 Task: For heading Use Pacifico with pink colour & bold.  font size for heading22,  'Change the font style of data to'Pacifico and font size to 14,  Change the alignment of both headline & data to Align right In the sheet  DashboardExpenseClaimsbook
Action: Mouse moved to (54, 149)
Screenshot: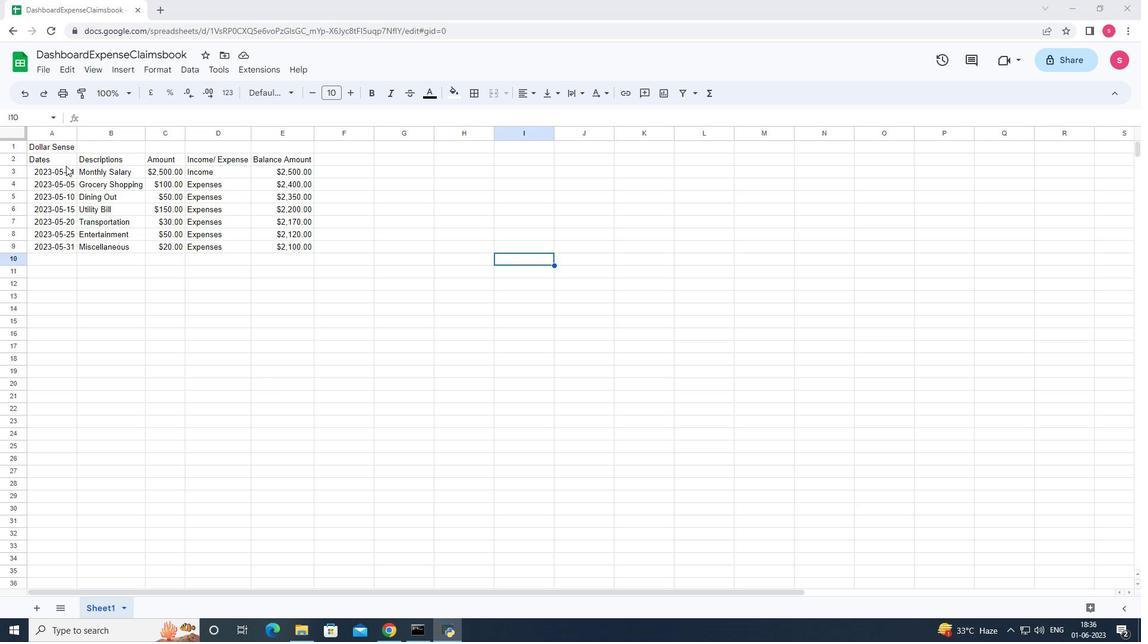 
Action: Mouse pressed left at (54, 149)
Screenshot: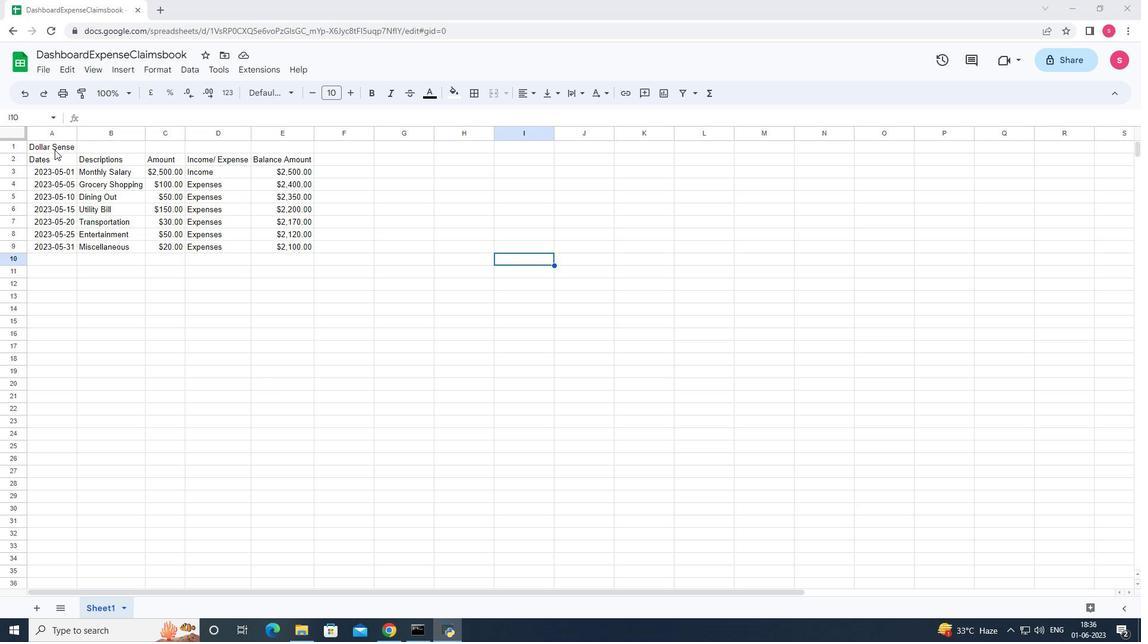
Action: Mouse moved to (284, 86)
Screenshot: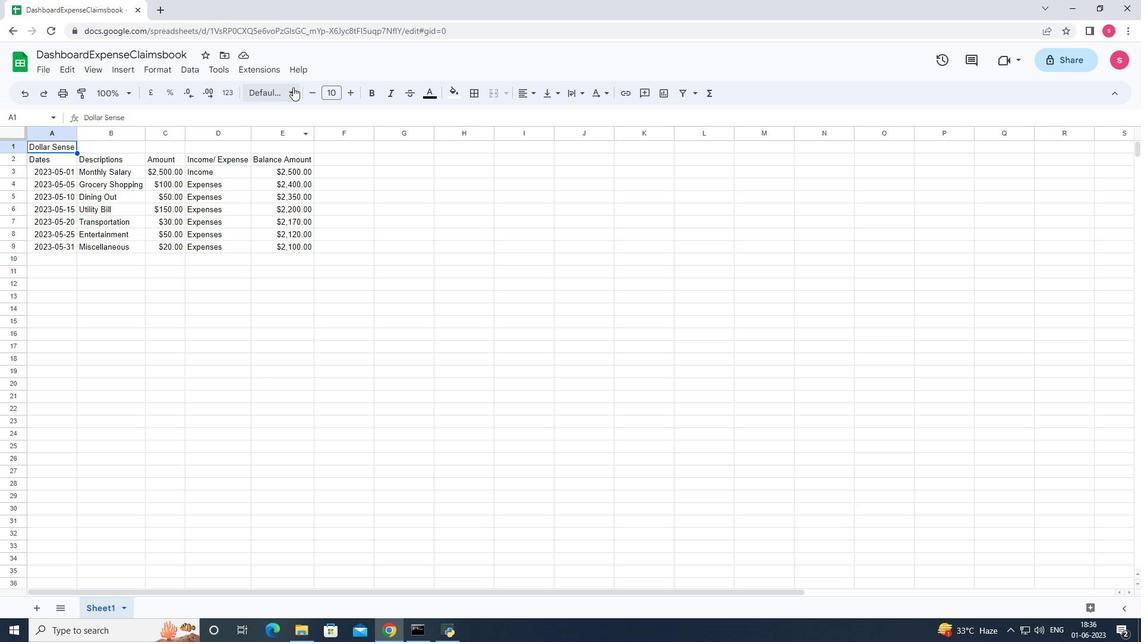 
Action: Mouse pressed left at (284, 86)
Screenshot: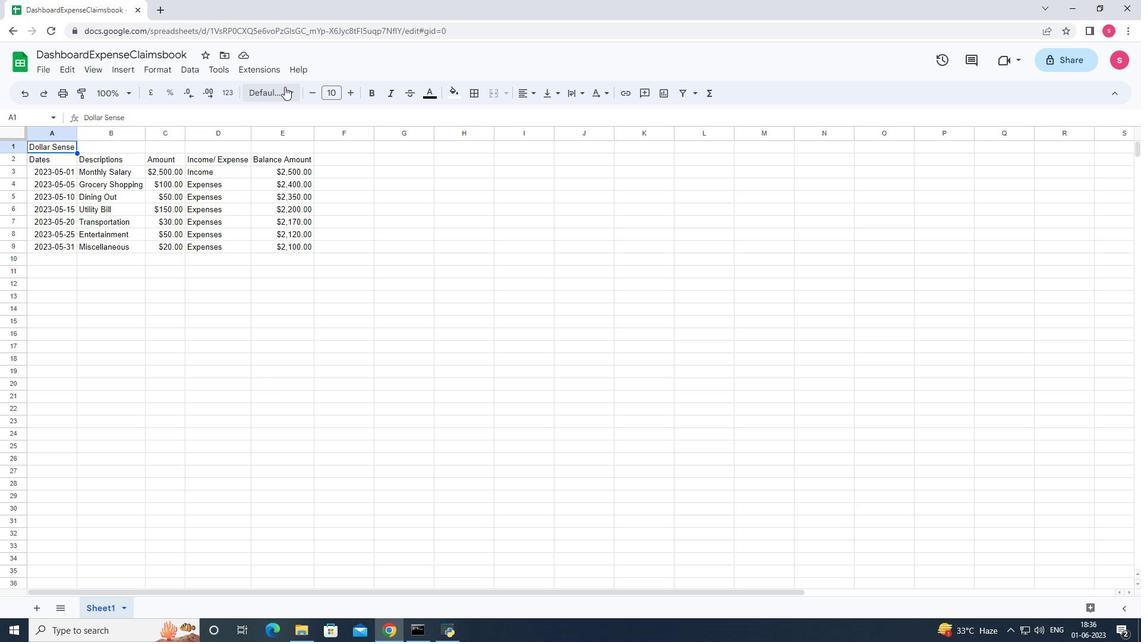 
Action: Mouse moved to (292, 360)
Screenshot: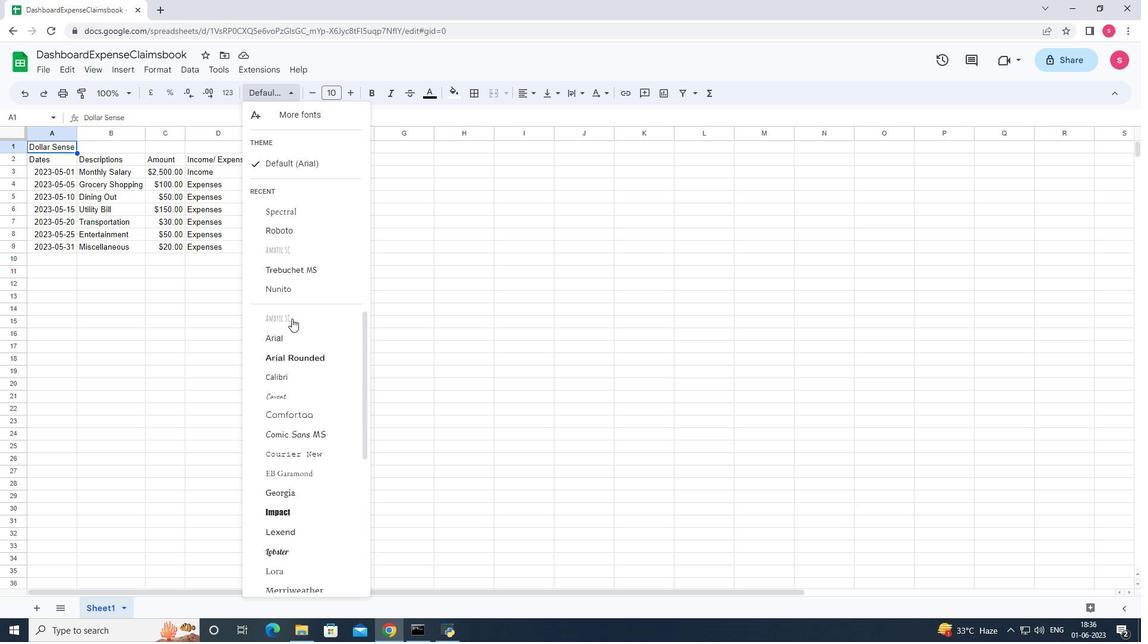 
Action: Mouse scrolled (292, 359) with delta (0, 0)
Screenshot: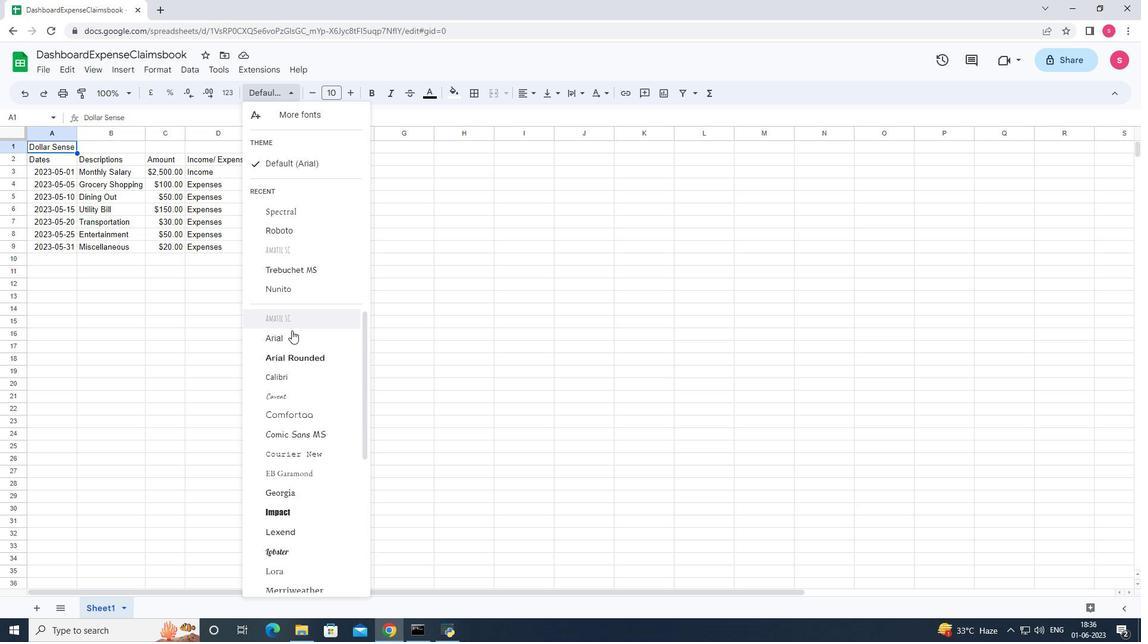 
Action: Mouse moved to (282, 370)
Screenshot: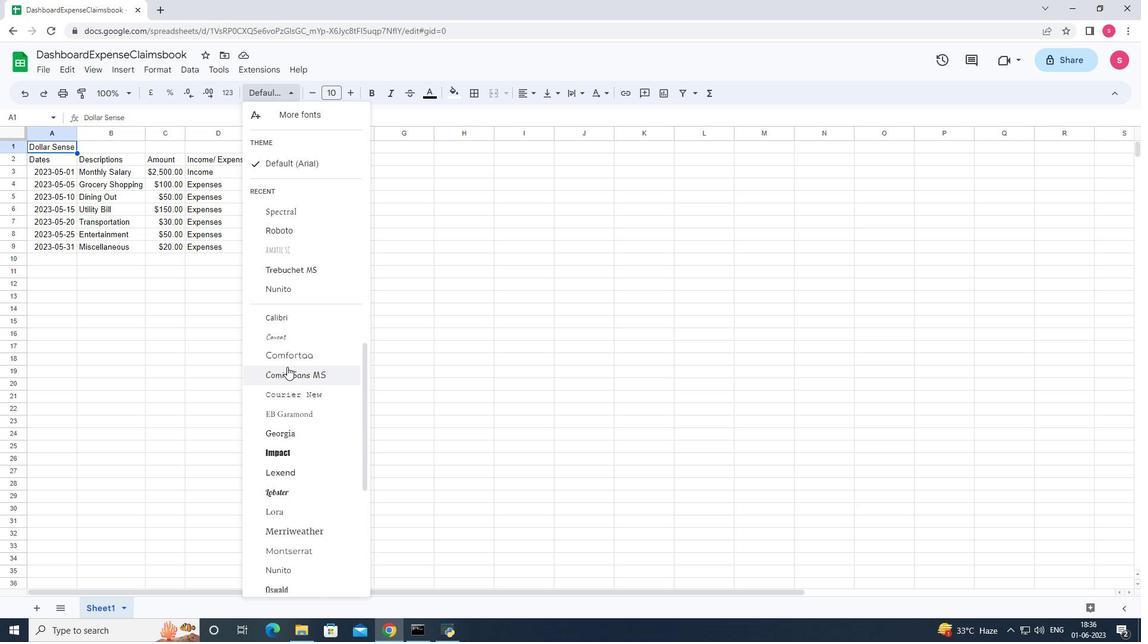 
Action: Mouse scrolled (282, 369) with delta (0, 0)
Screenshot: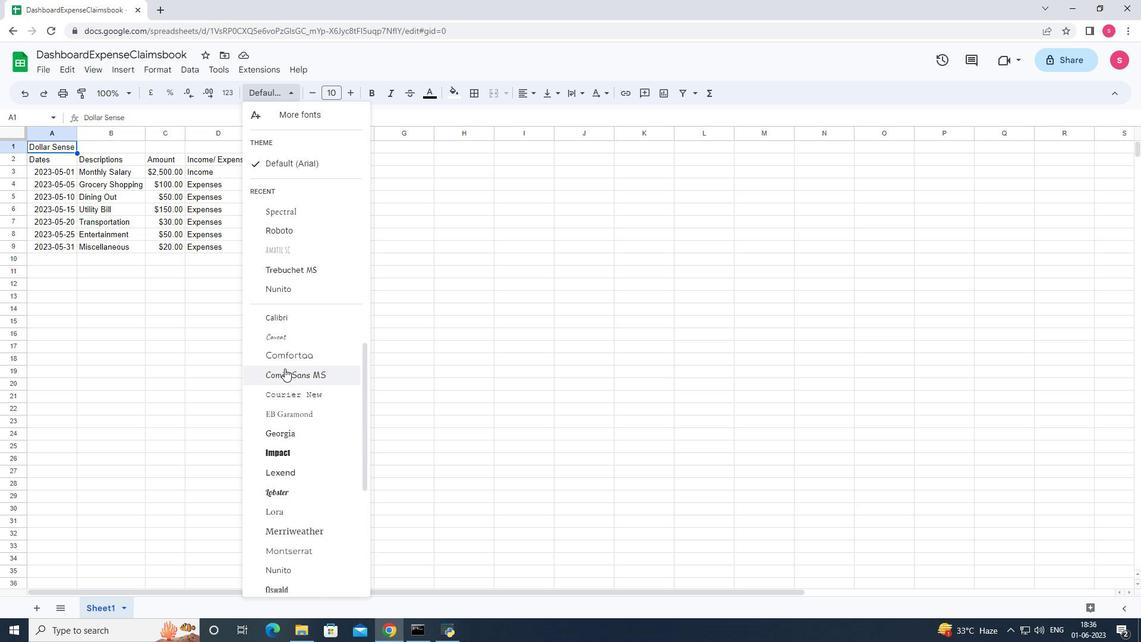 
Action: Mouse scrolled (282, 369) with delta (0, 0)
Screenshot: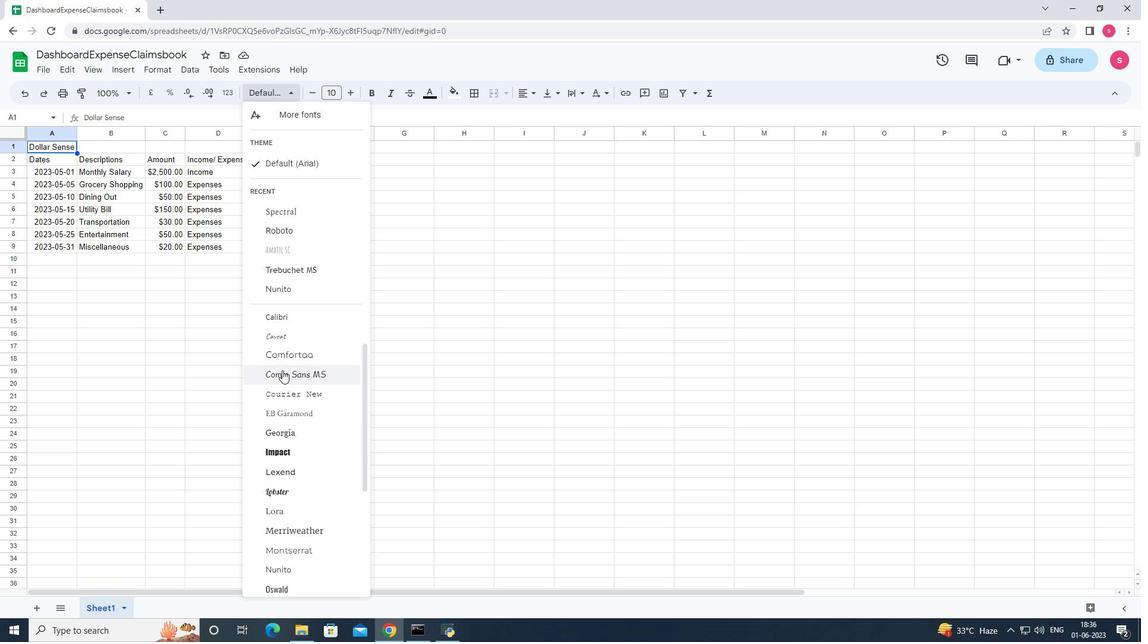 
Action: Mouse moved to (306, 400)
Screenshot: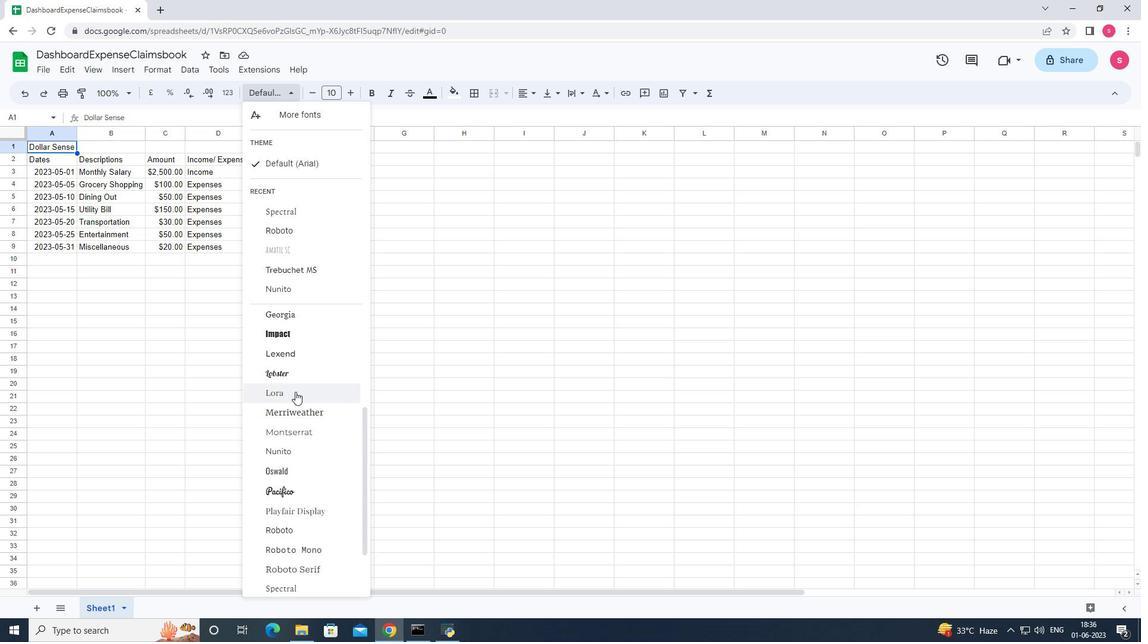 
Action: Mouse scrolled (306, 399) with delta (0, 0)
Screenshot: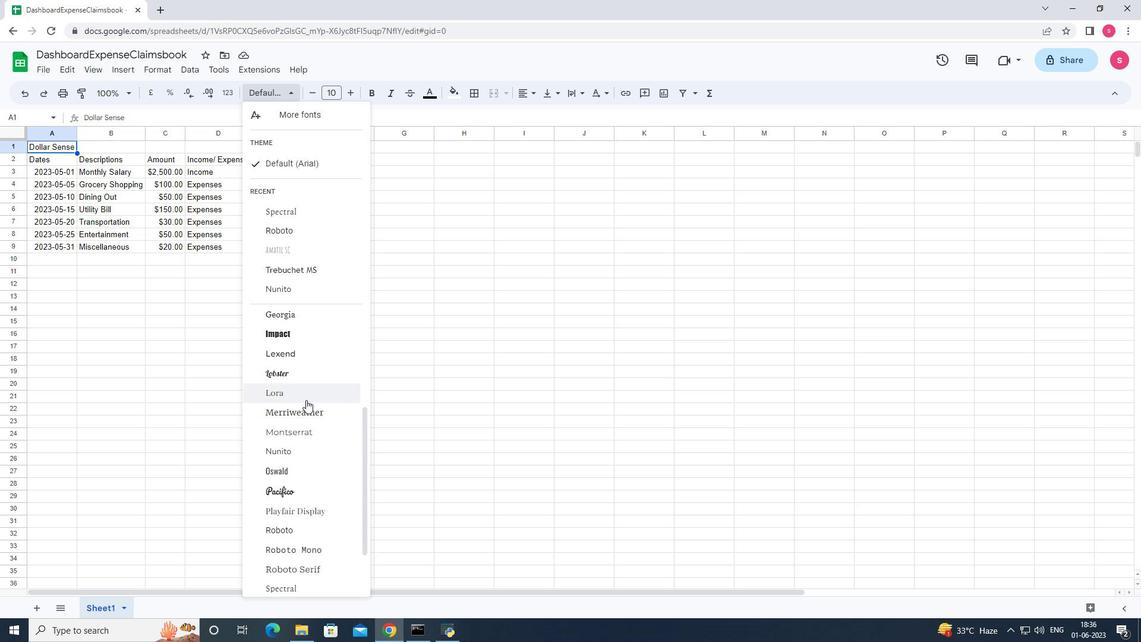 
Action: Mouse moved to (296, 426)
Screenshot: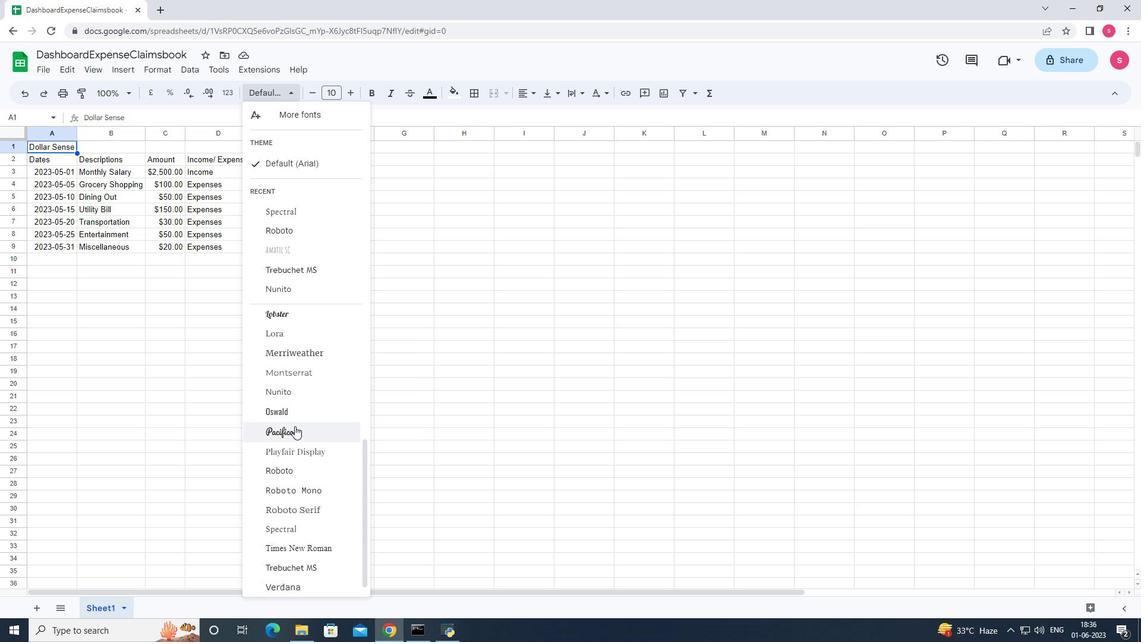 
Action: Mouse pressed left at (296, 426)
Screenshot: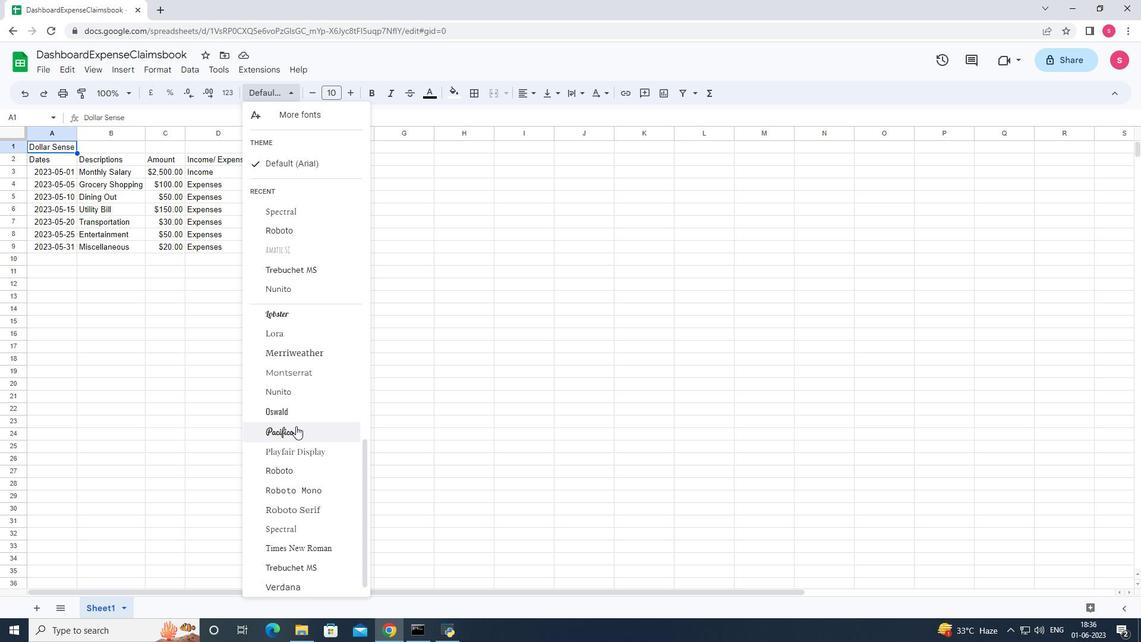 
Action: Mouse moved to (430, 98)
Screenshot: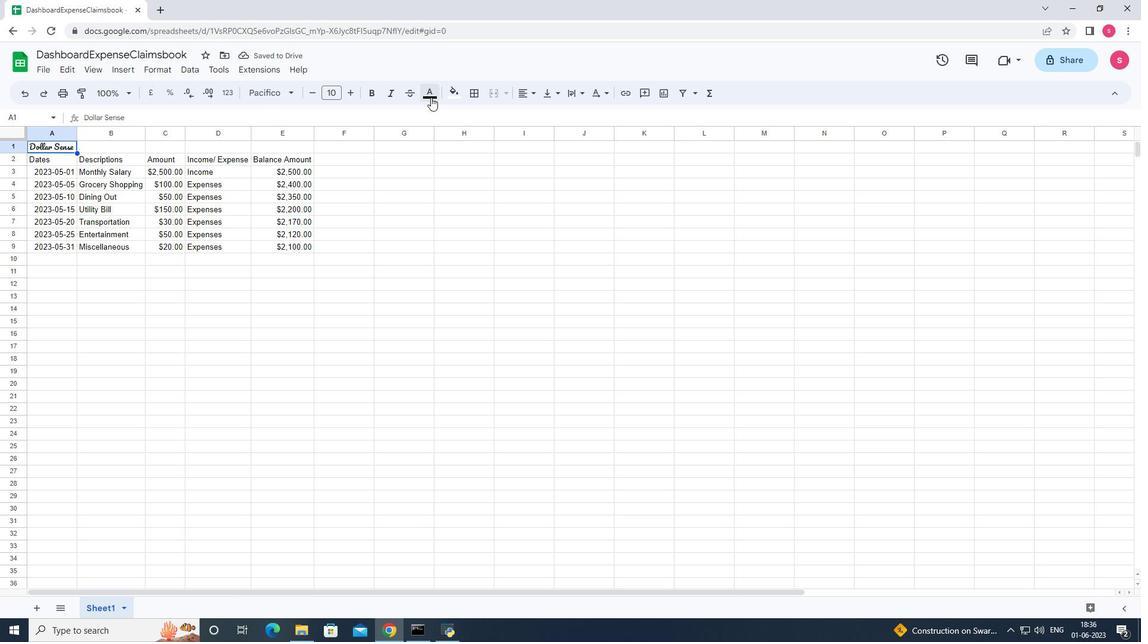 
Action: Mouse pressed left at (430, 98)
Screenshot: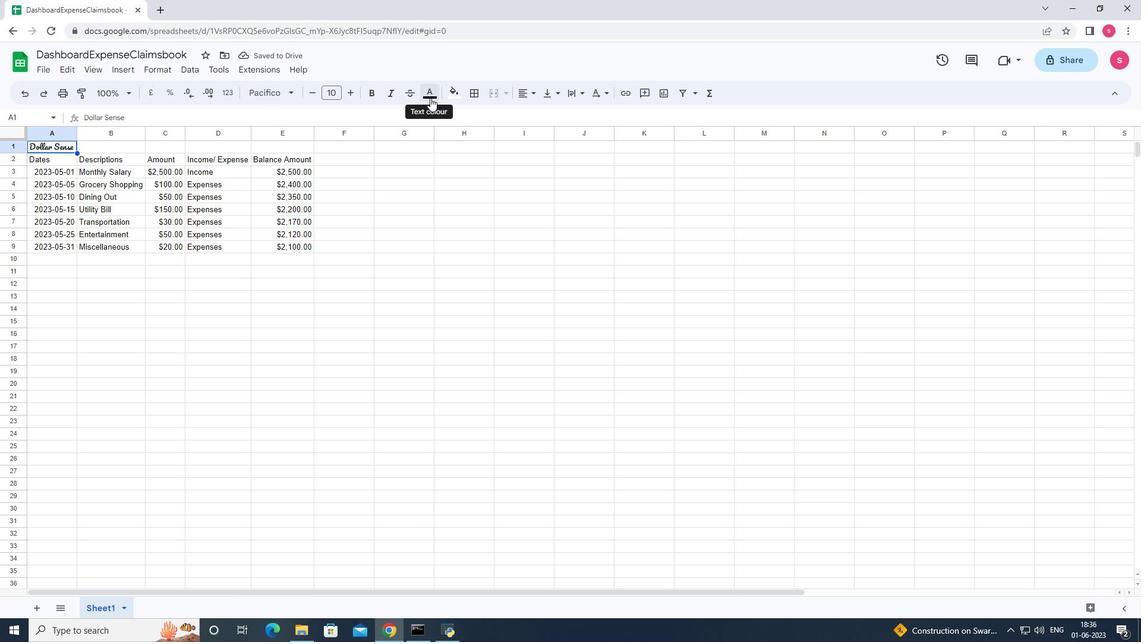 
Action: Mouse moved to (551, 150)
Screenshot: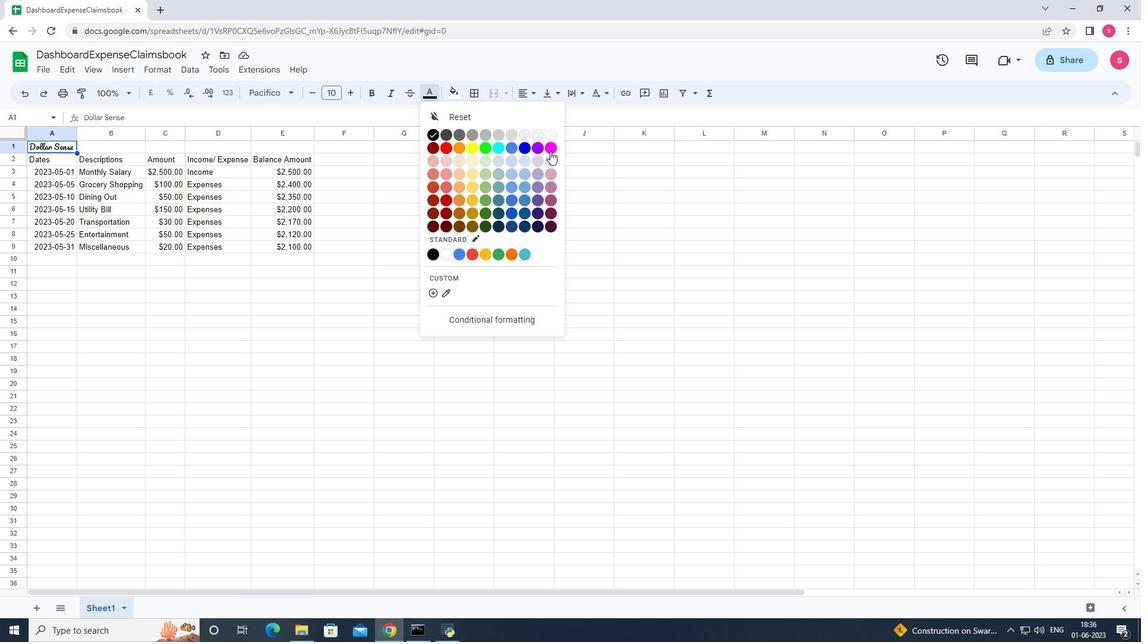 
Action: Mouse pressed left at (551, 150)
Screenshot: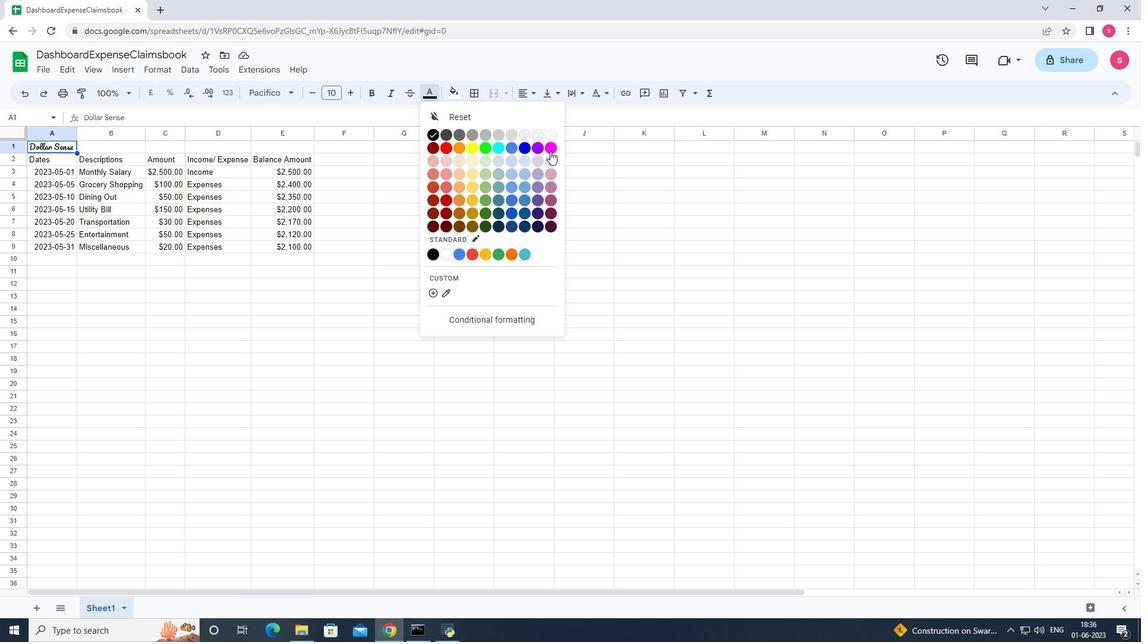 
Action: Mouse moved to (151, 69)
Screenshot: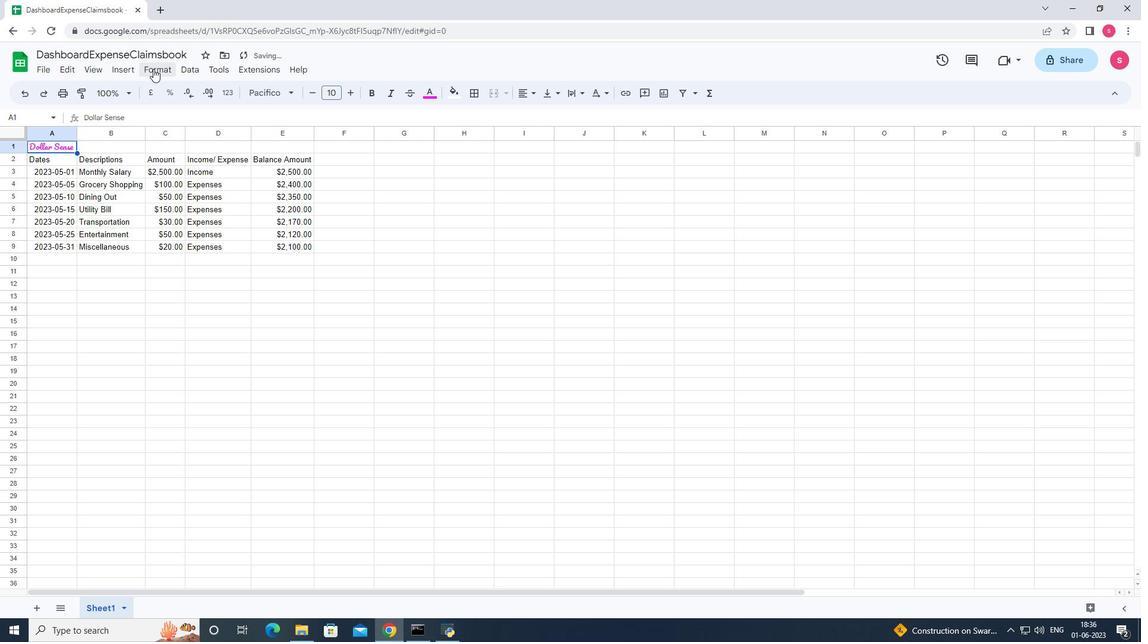 
Action: Mouse pressed left at (151, 69)
Screenshot: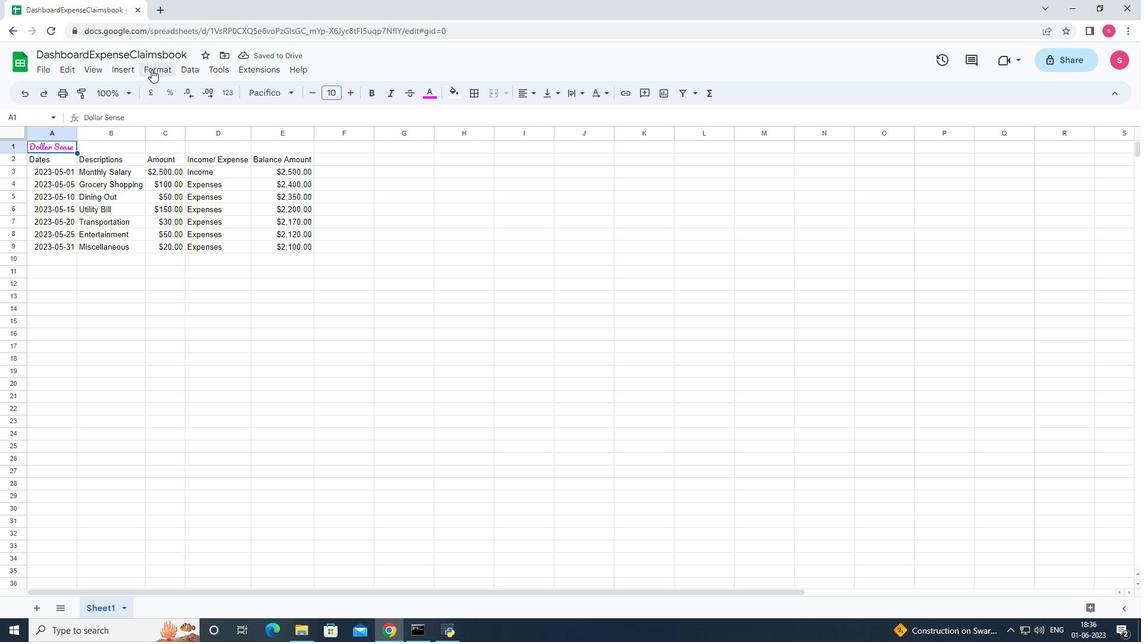 
Action: Mouse moved to (183, 133)
Screenshot: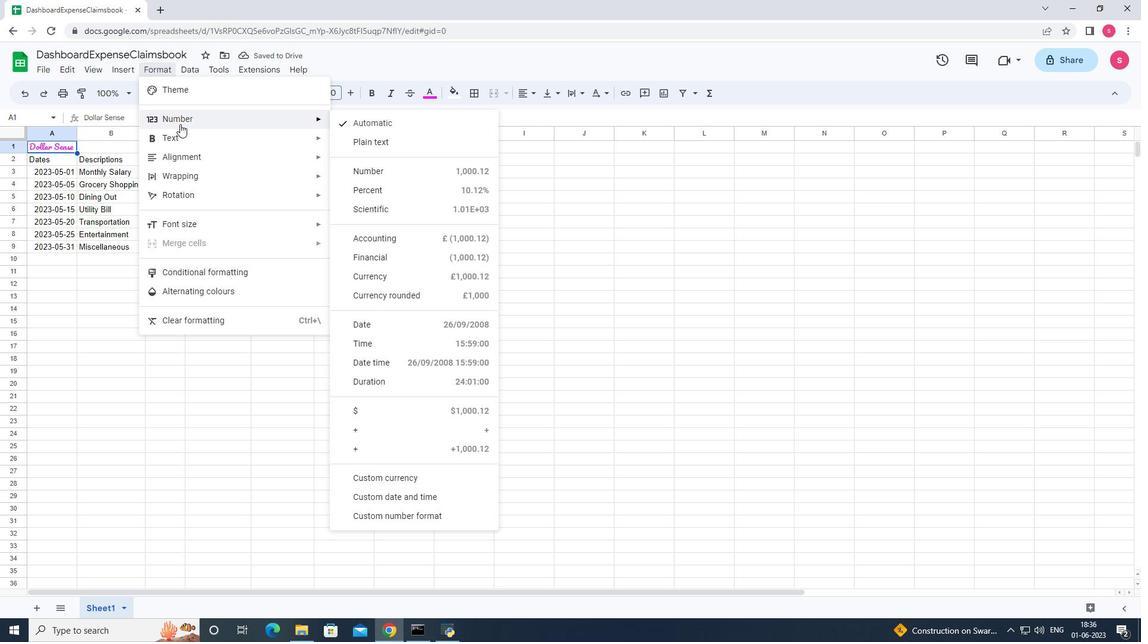 
Action: Mouse pressed left at (183, 133)
Screenshot: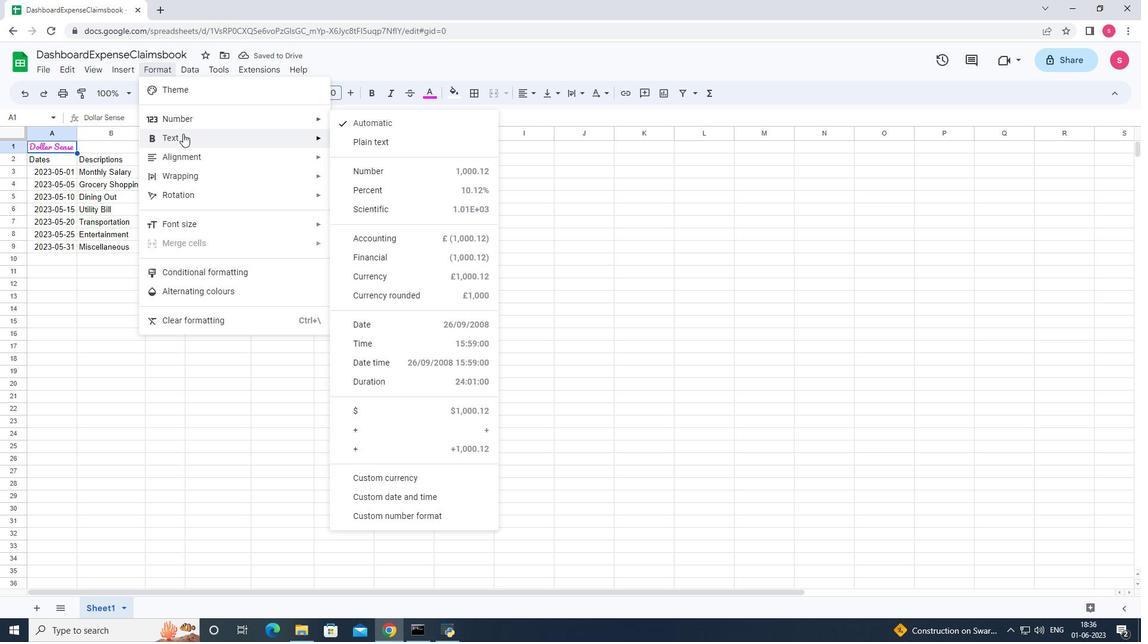 
Action: Mouse moved to (383, 148)
Screenshot: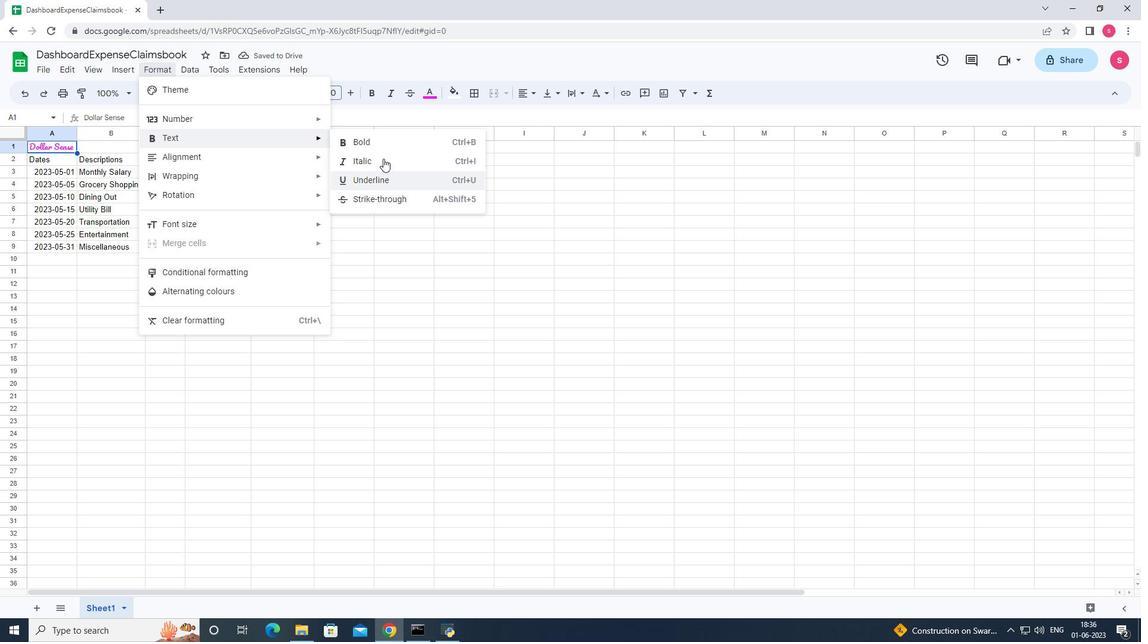 
Action: Mouse pressed left at (383, 148)
Screenshot: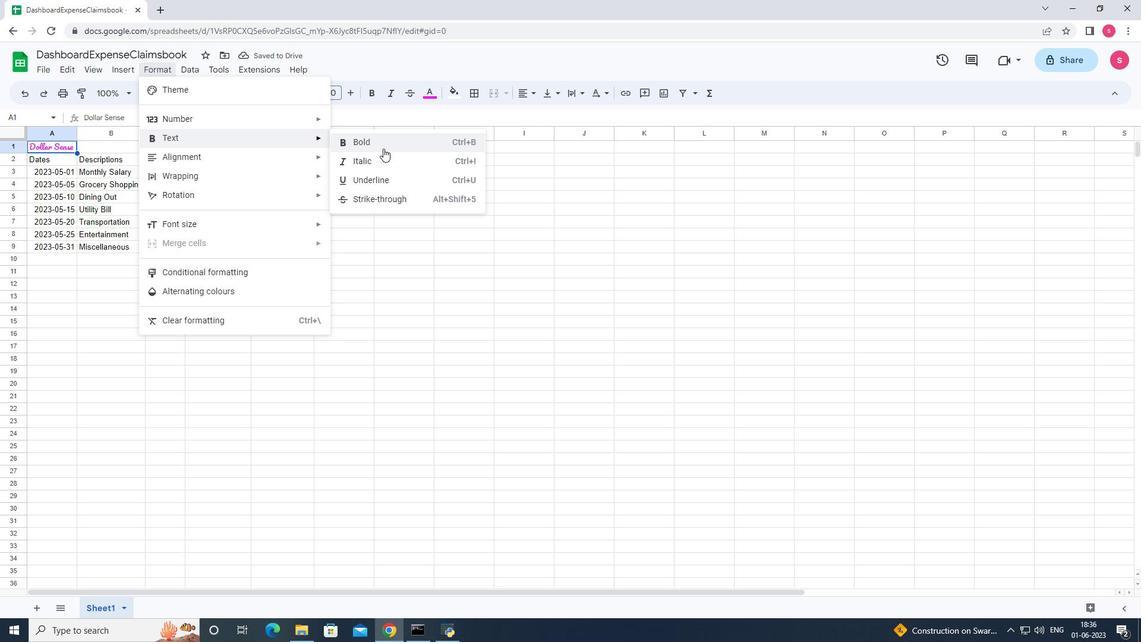 
Action: Mouse moved to (348, 95)
Screenshot: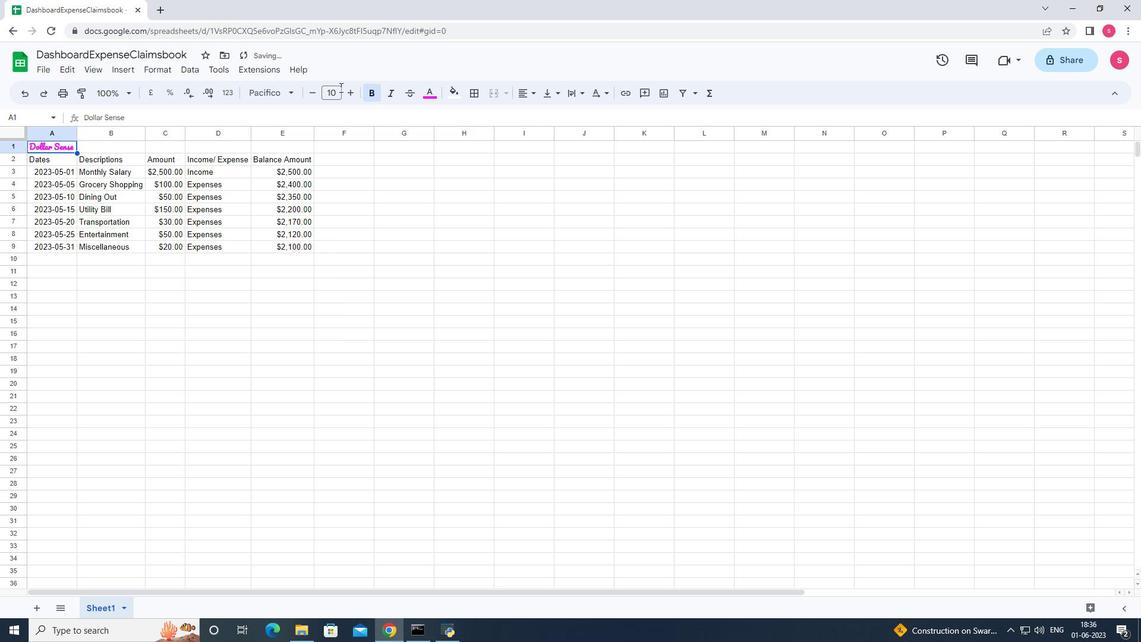 
Action: Mouse pressed left at (348, 95)
Screenshot: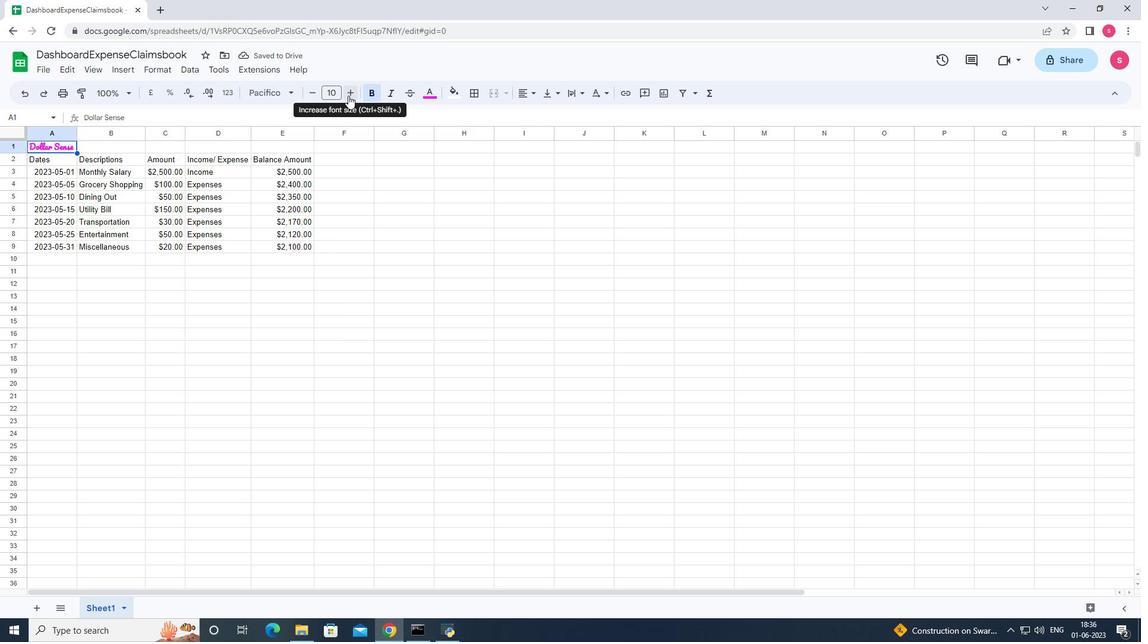
Action: Mouse pressed left at (348, 95)
Screenshot: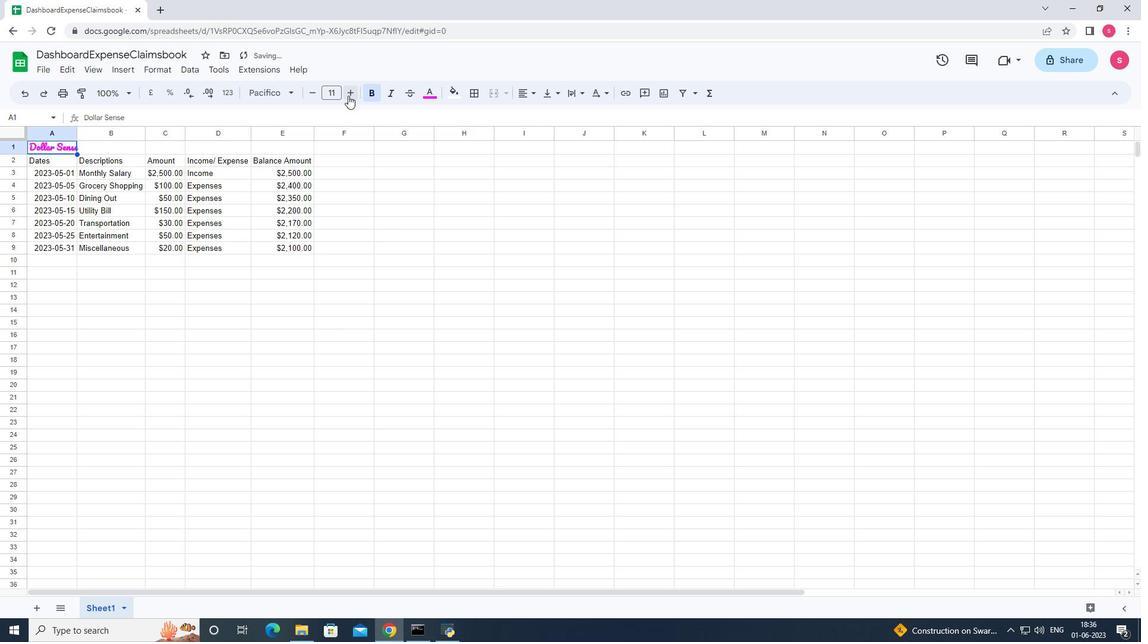 
Action: Mouse pressed left at (348, 95)
Screenshot: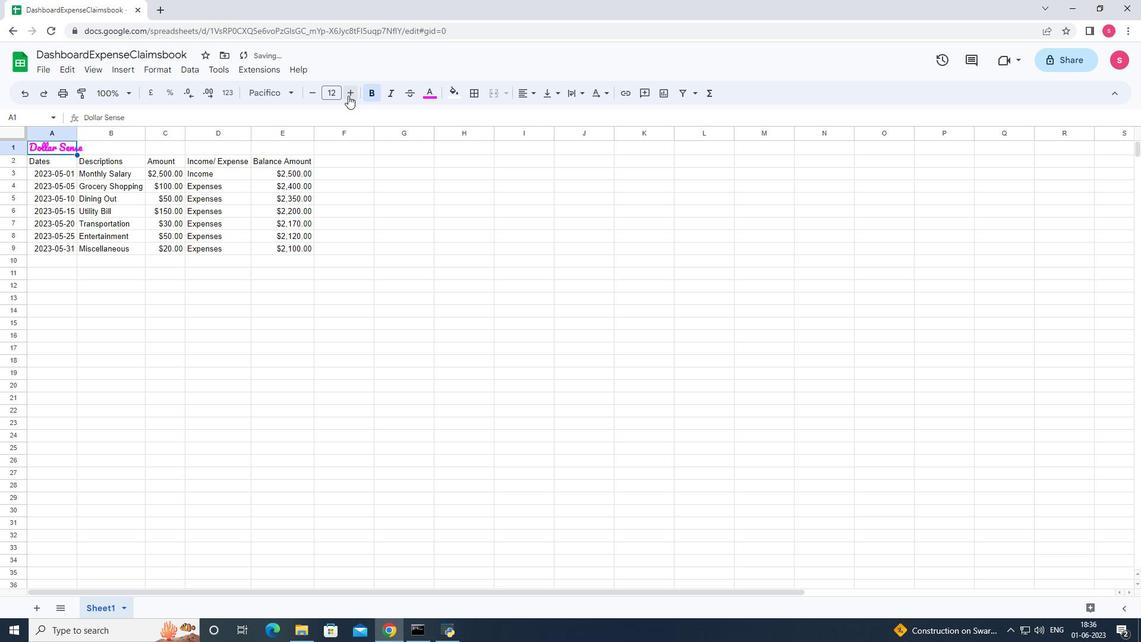 
Action: Mouse pressed left at (348, 95)
Screenshot: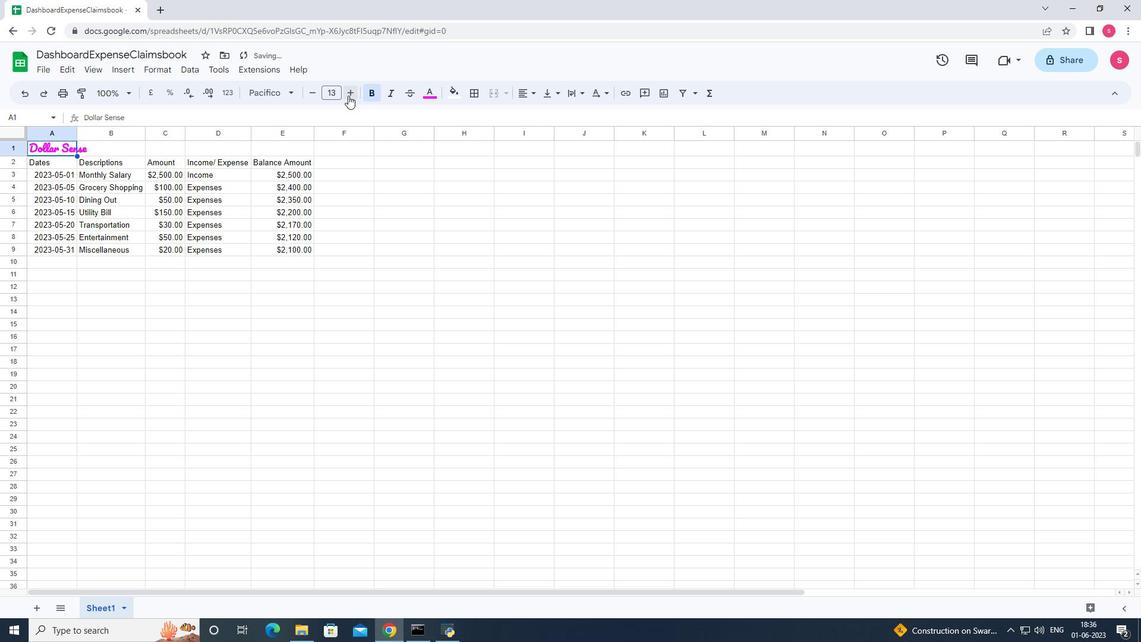 
Action: Mouse pressed left at (348, 95)
Screenshot: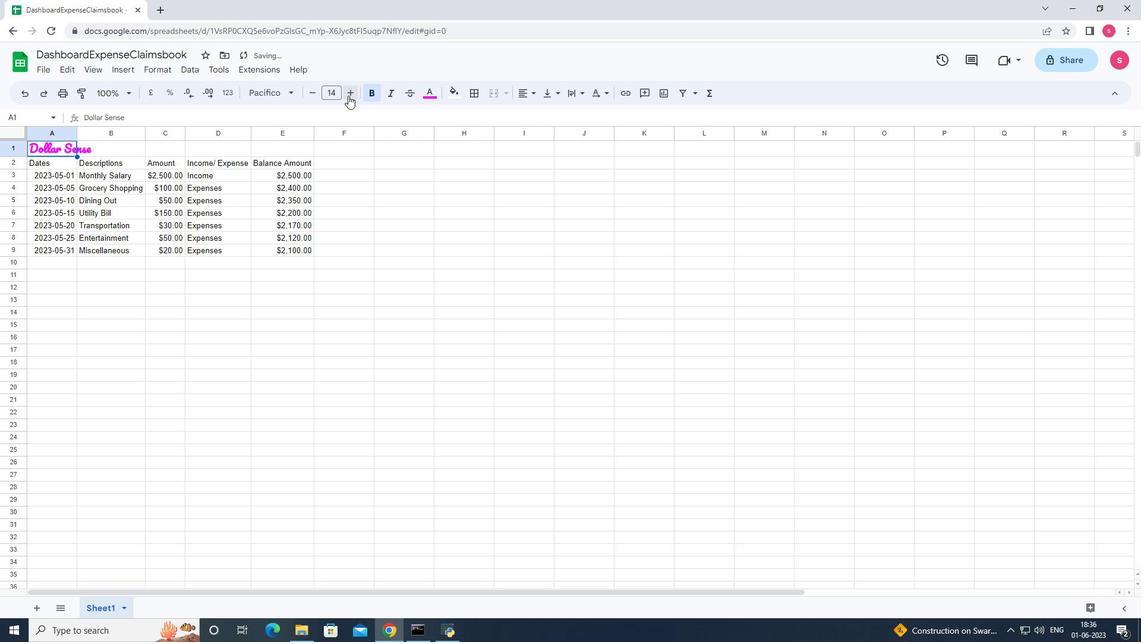 
Action: Mouse pressed left at (348, 95)
Screenshot: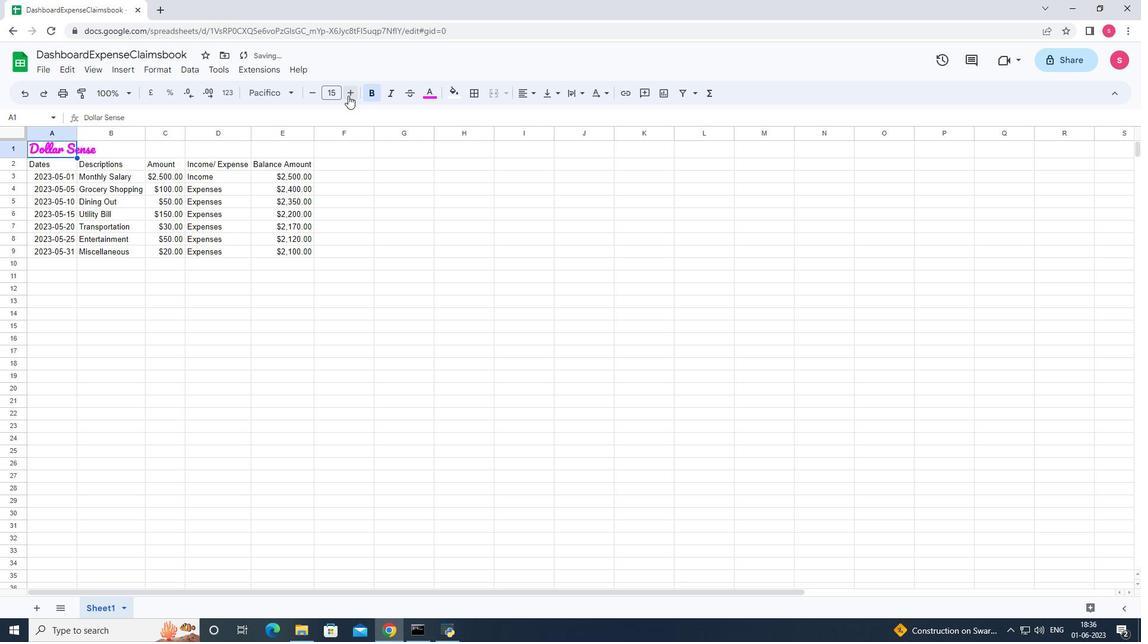 
Action: Mouse pressed left at (348, 95)
Screenshot: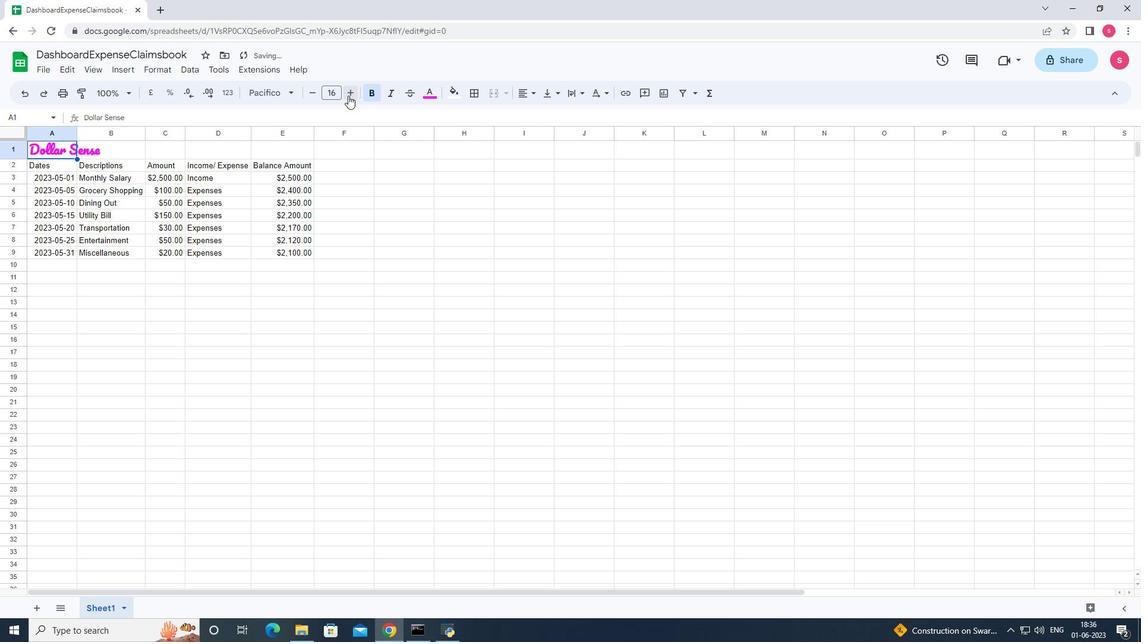 
Action: Mouse pressed left at (348, 95)
Screenshot: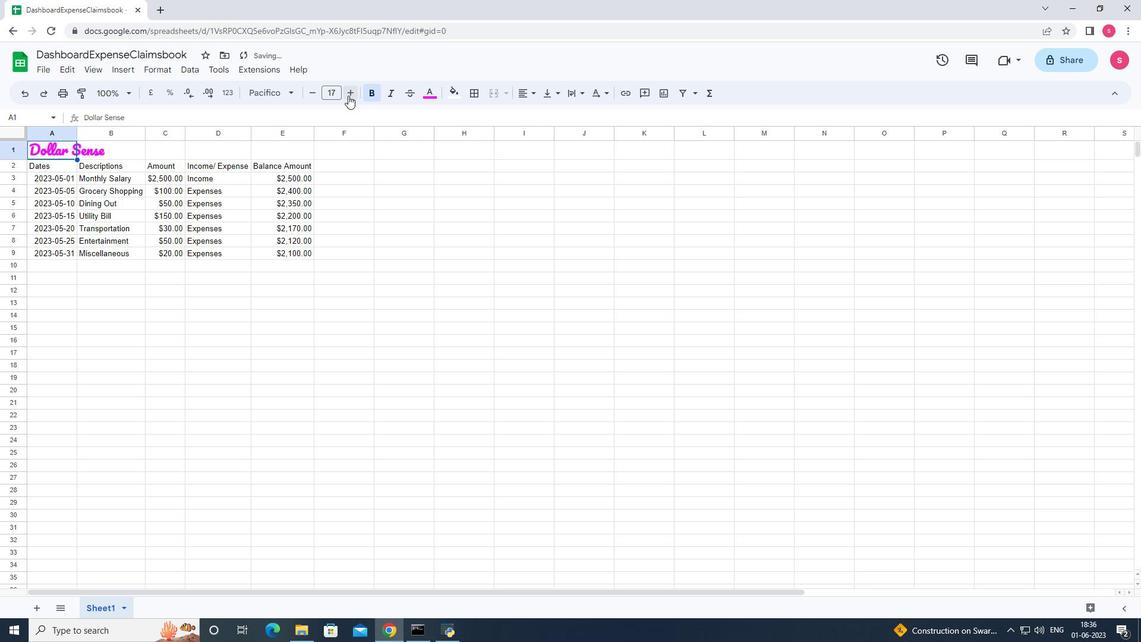 
Action: Mouse pressed left at (348, 95)
Screenshot: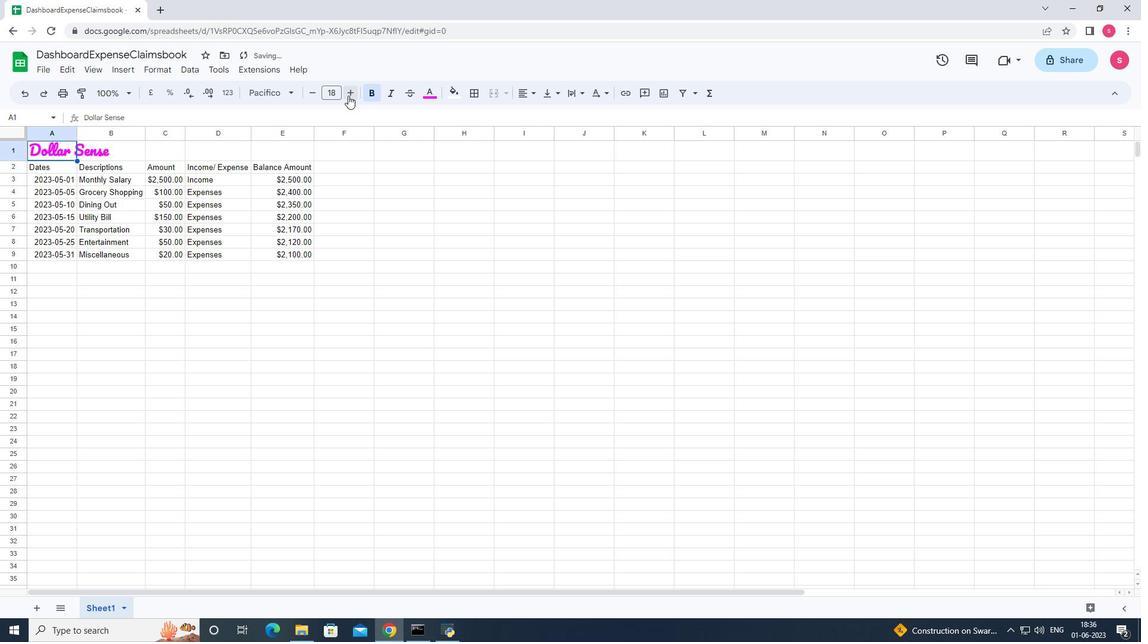 
Action: Mouse pressed left at (348, 95)
Screenshot: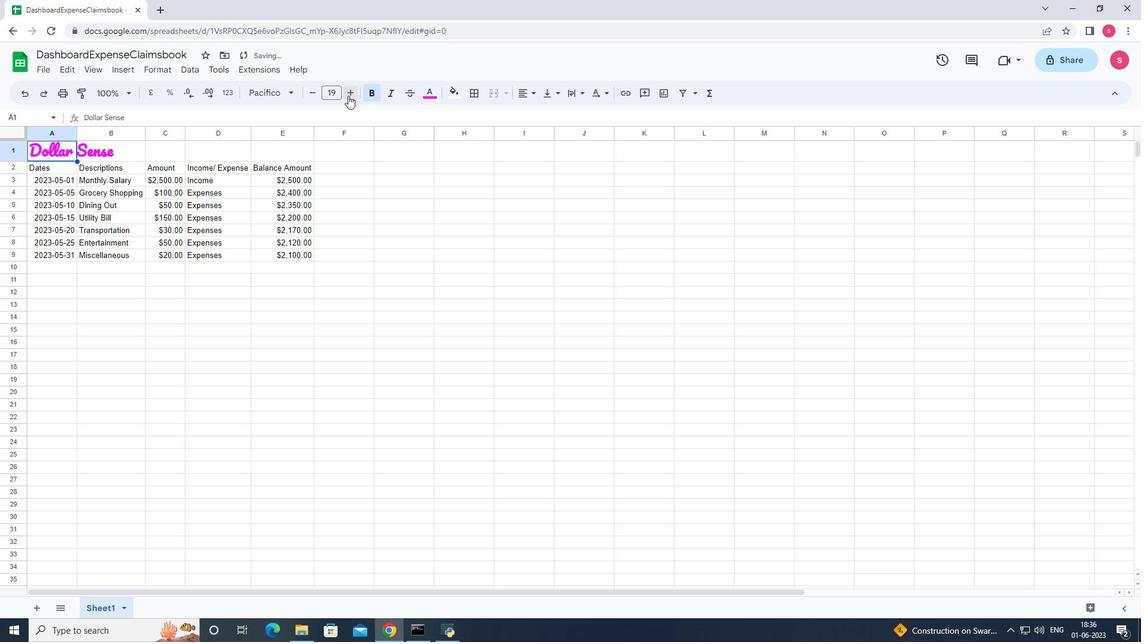 
Action: Mouse pressed left at (348, 95)
Screenshot: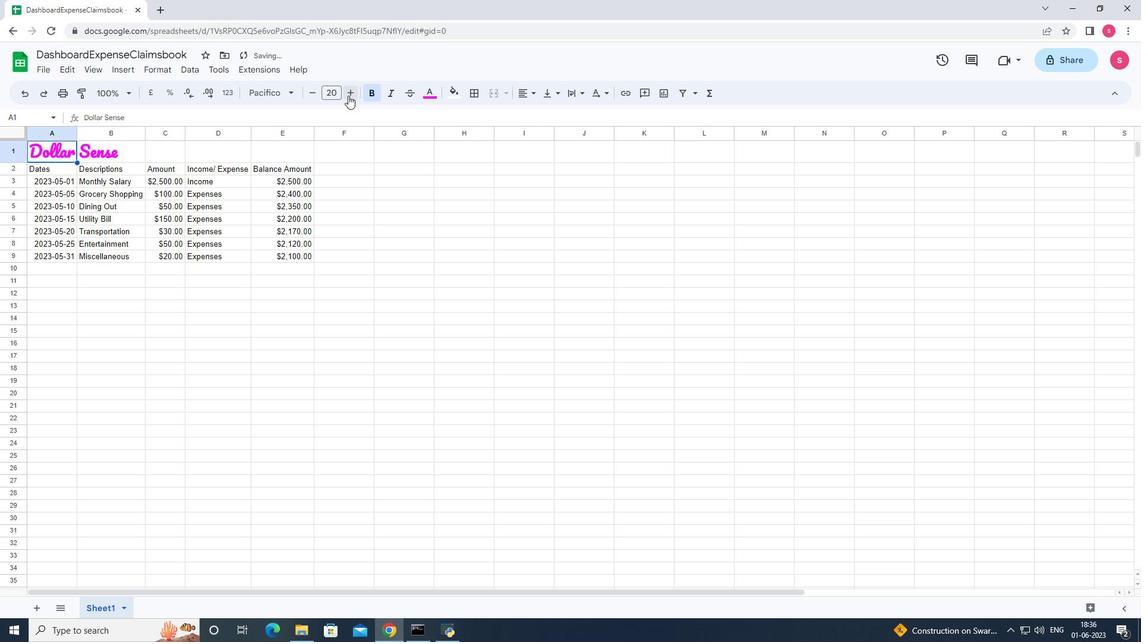 
Action: Mouse pressed left at (348, 95)
Screenshot: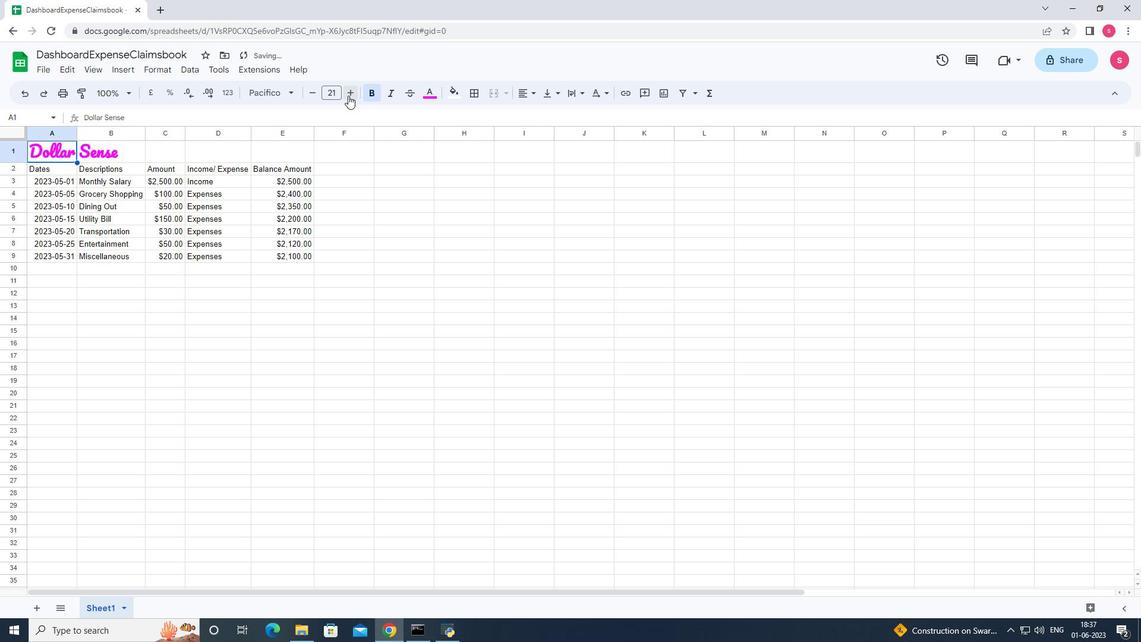 
Action: Mouse moved to (431, 266)
Screenshot: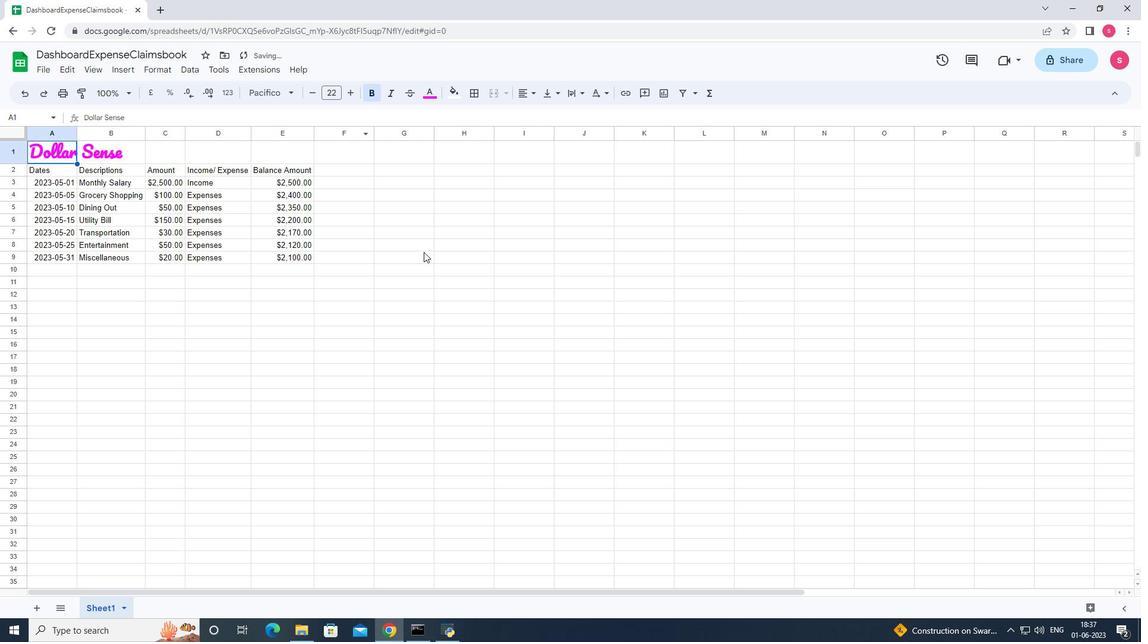
Action: Mouse pressed left at (431, 266)
Screenshot: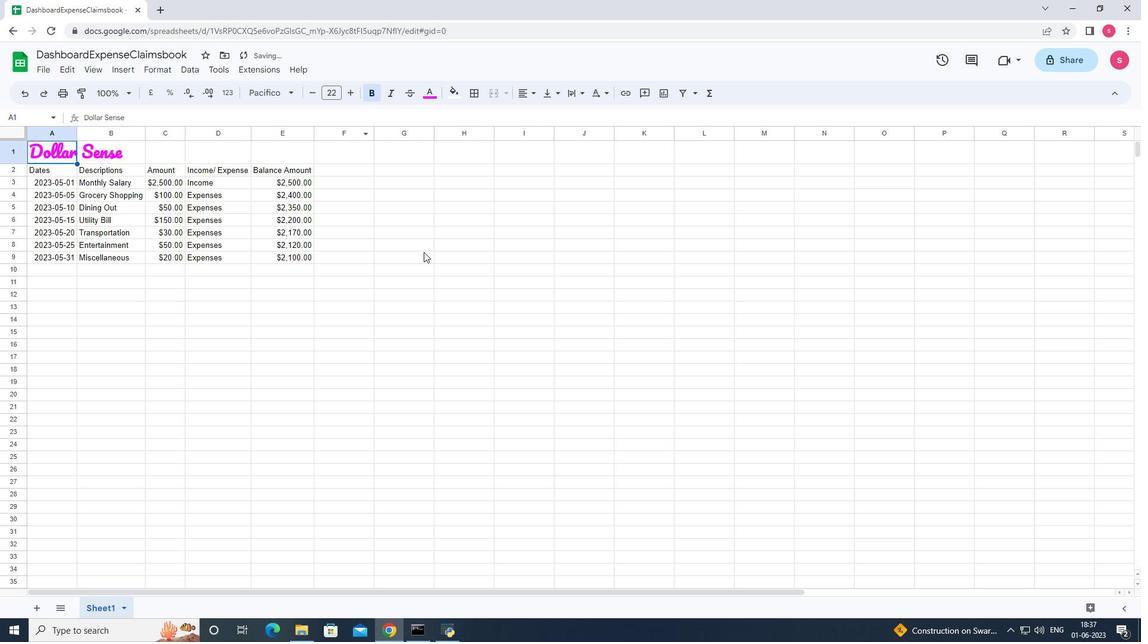 
Action: Mouse moved to (46, 167)
Screenshot: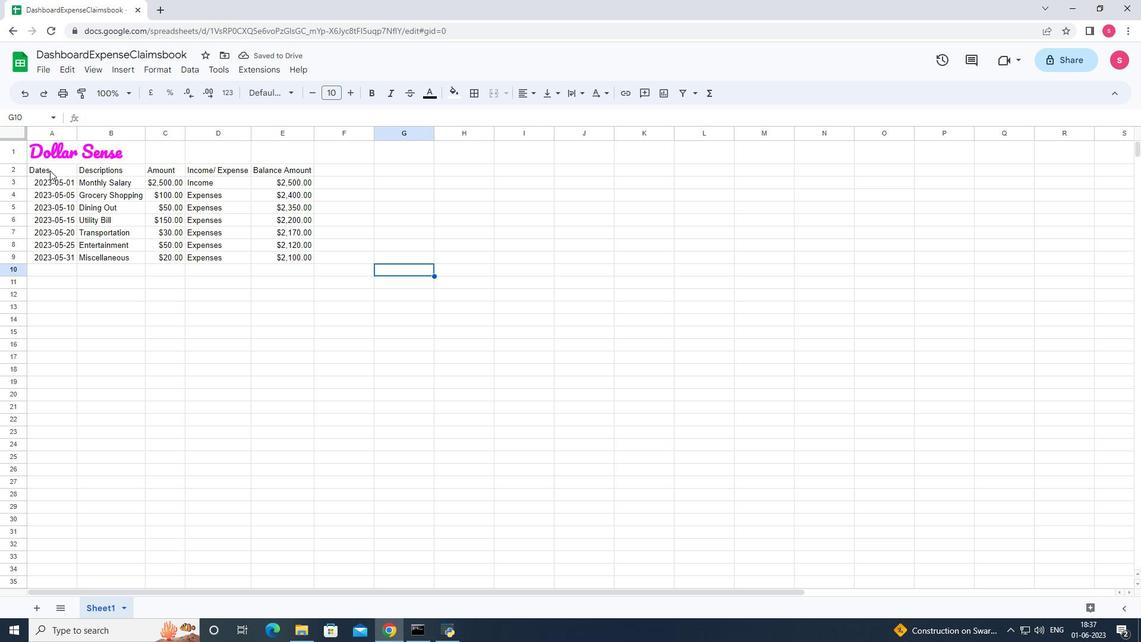 
Action: Mouse pressed left at (46, 167)
Screenshot: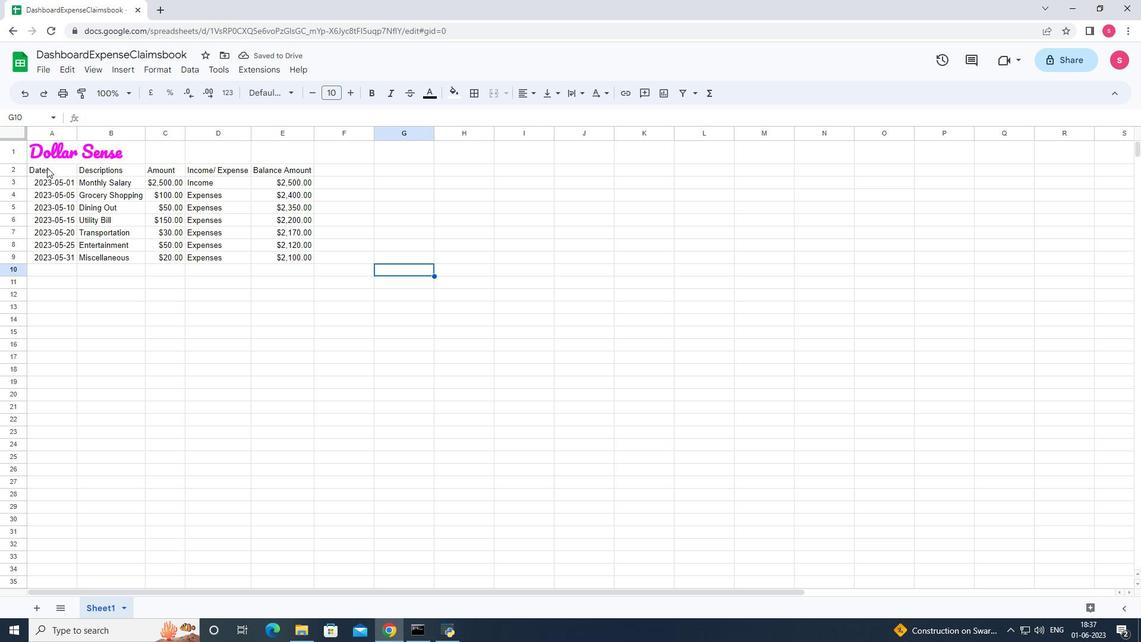 
Action: Mouse moved to (265, 89)
Screenshot: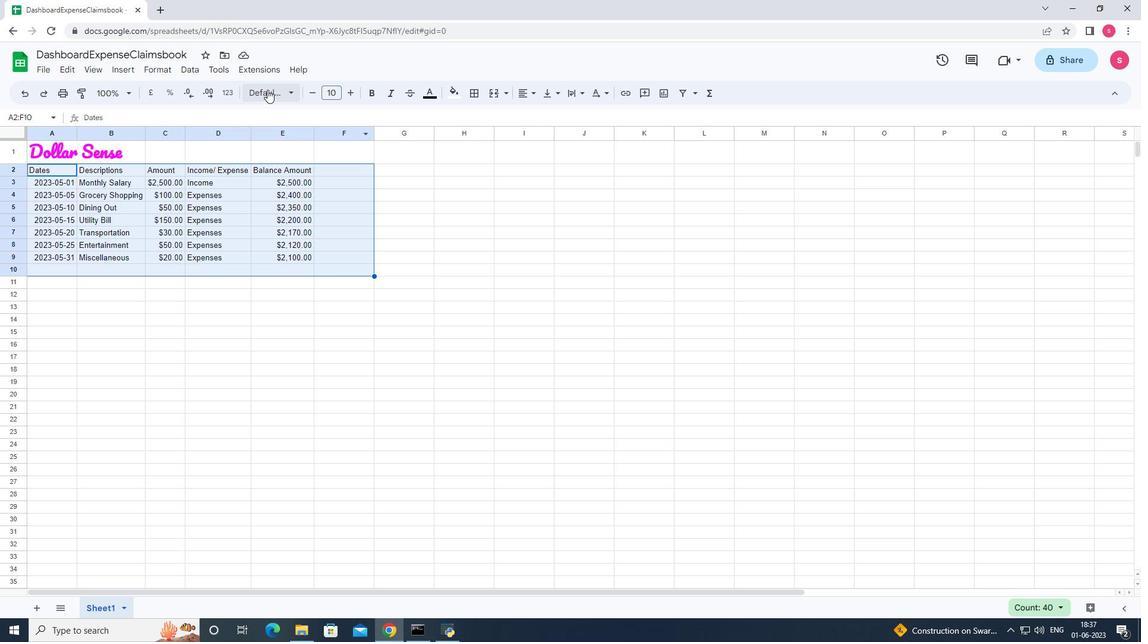 
Action: Mouse pressed left at (265, 89)
Screenshot: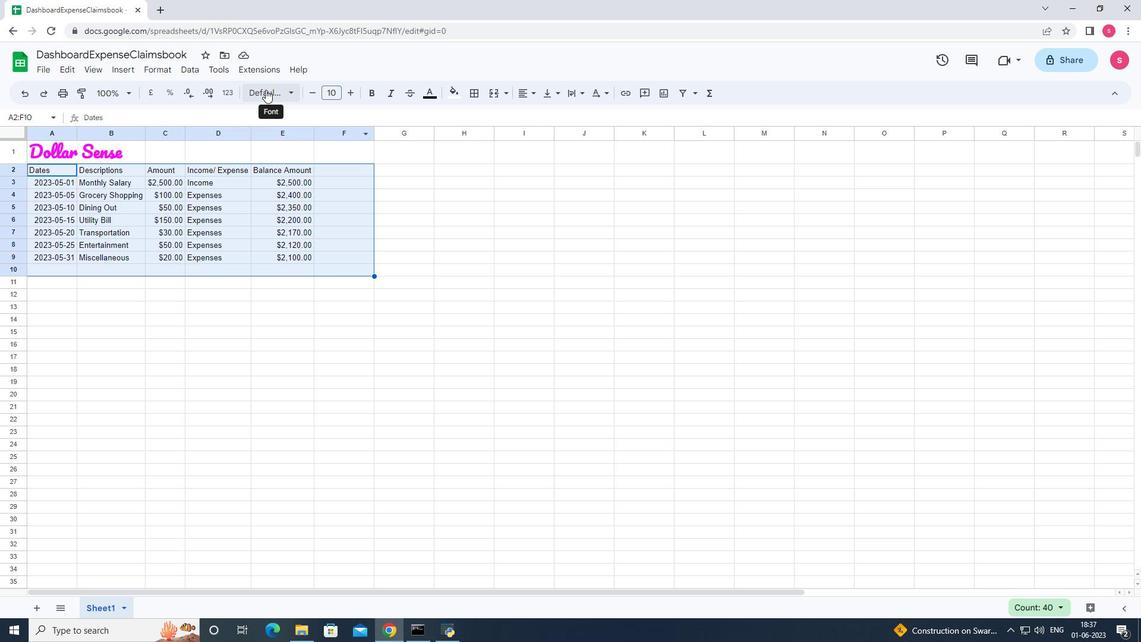 
Action: Mouse moved to (324, 378)
Screenshot: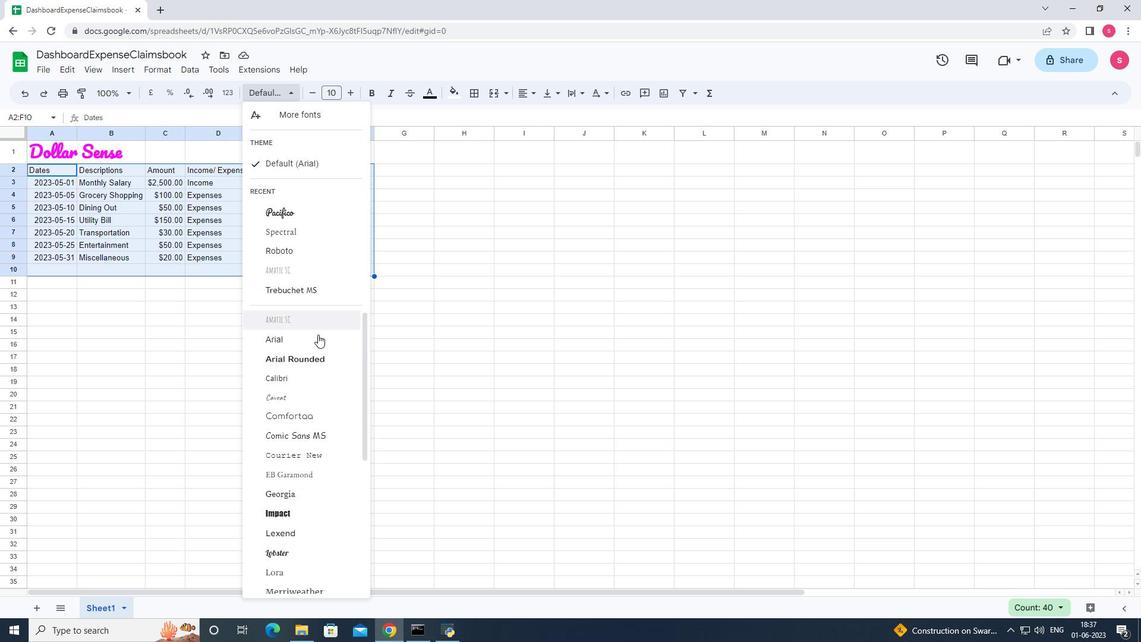 
Action: Mouse scrolled (324, 377) with delta (0, 0)
Screenshot: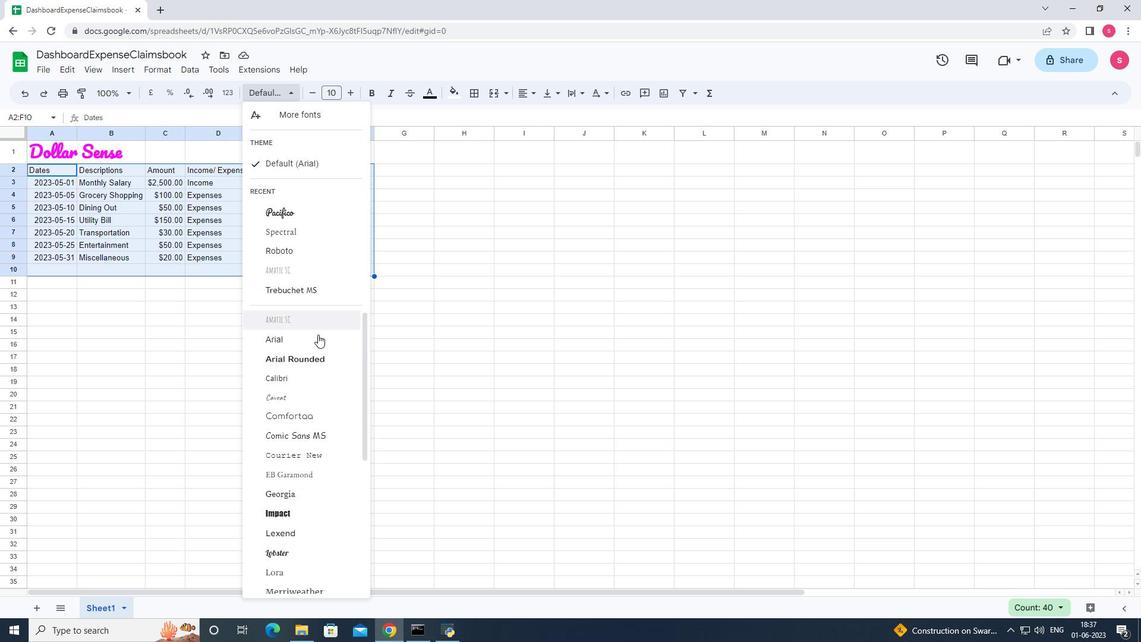 
Action: Mouse moved to (326, 386)
Screenshot: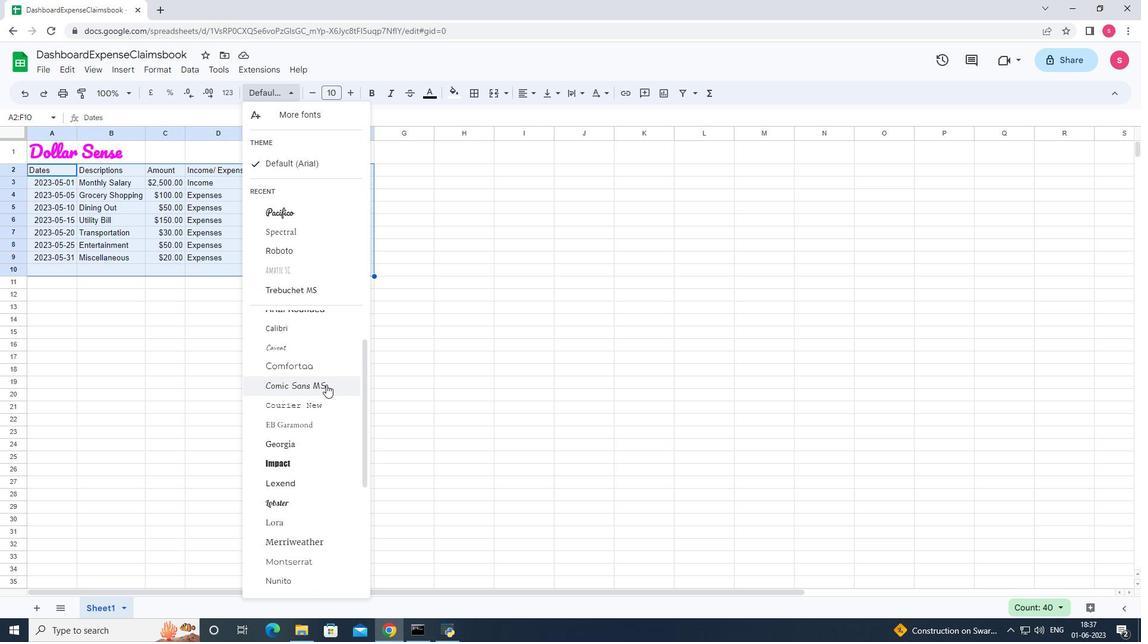 
Action: Mouse scrolled (326, 386) with delta (0, 0)
Screenshot: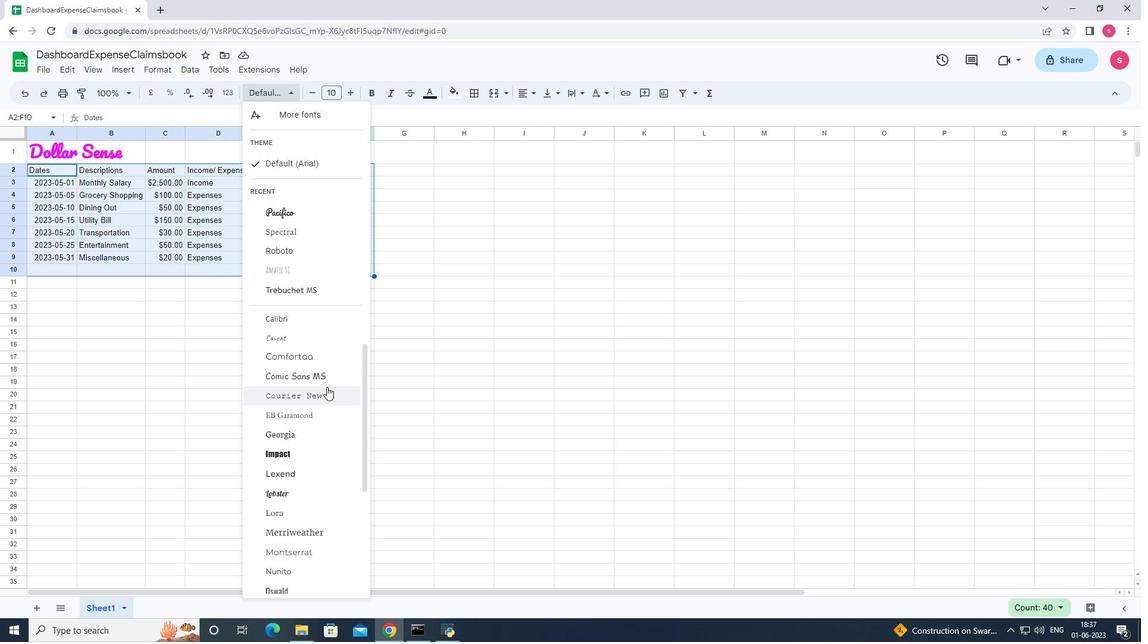 
Action: Mouse moved to (325, 404)
Screenshot: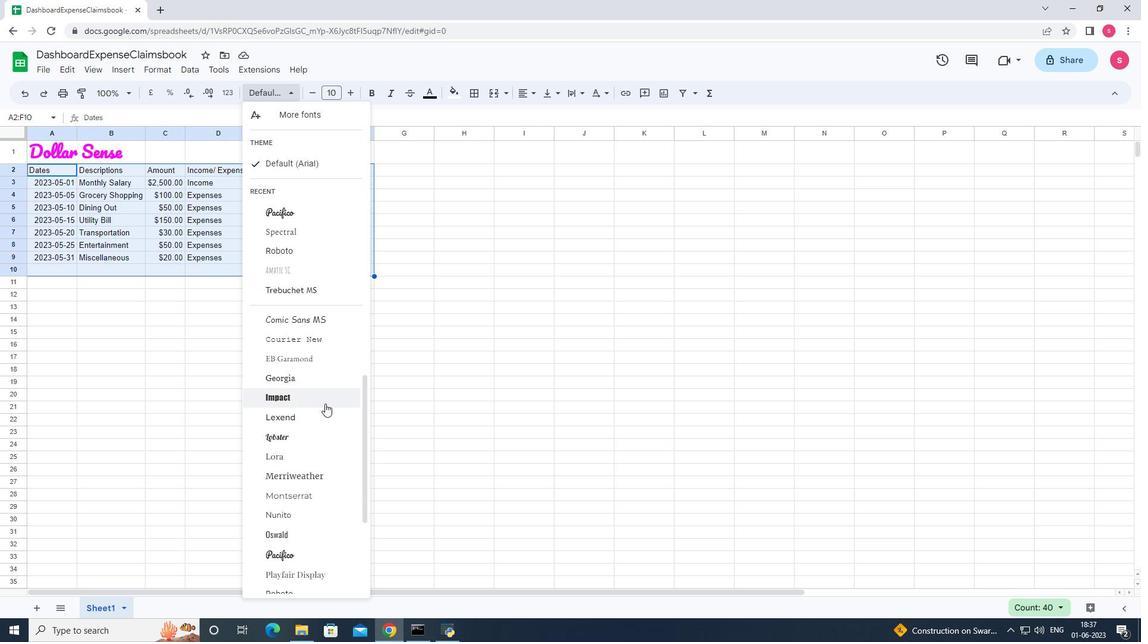 
Action: Mouse scrolled (325, 404) with delta (0, 0)
Screenshot: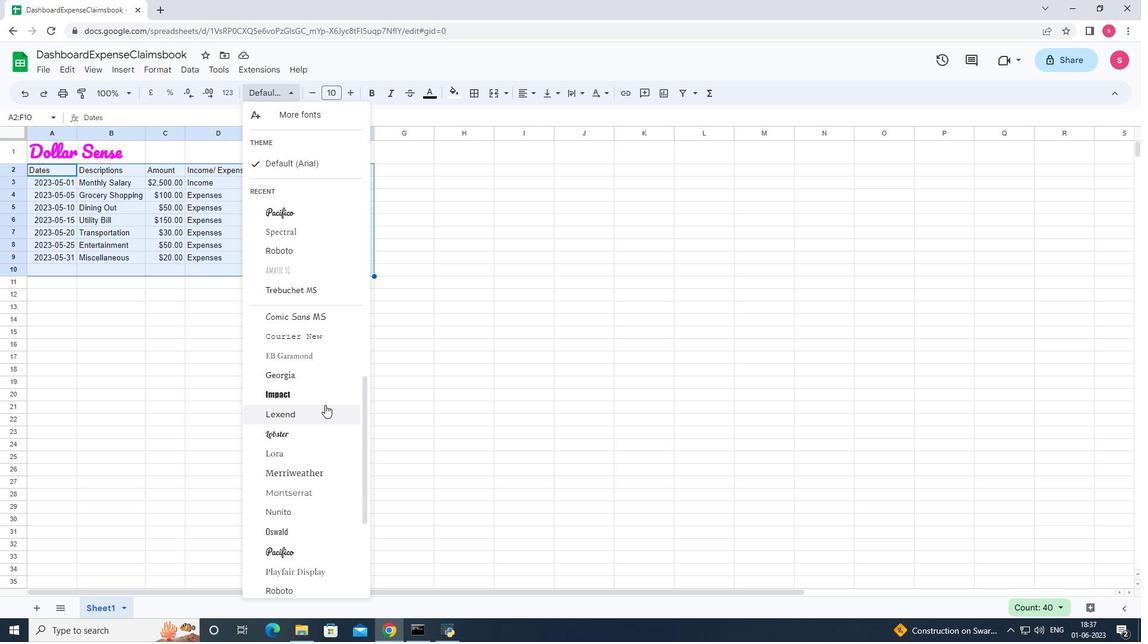 
Action: Mouse moved to (325, 404)
Screenshot: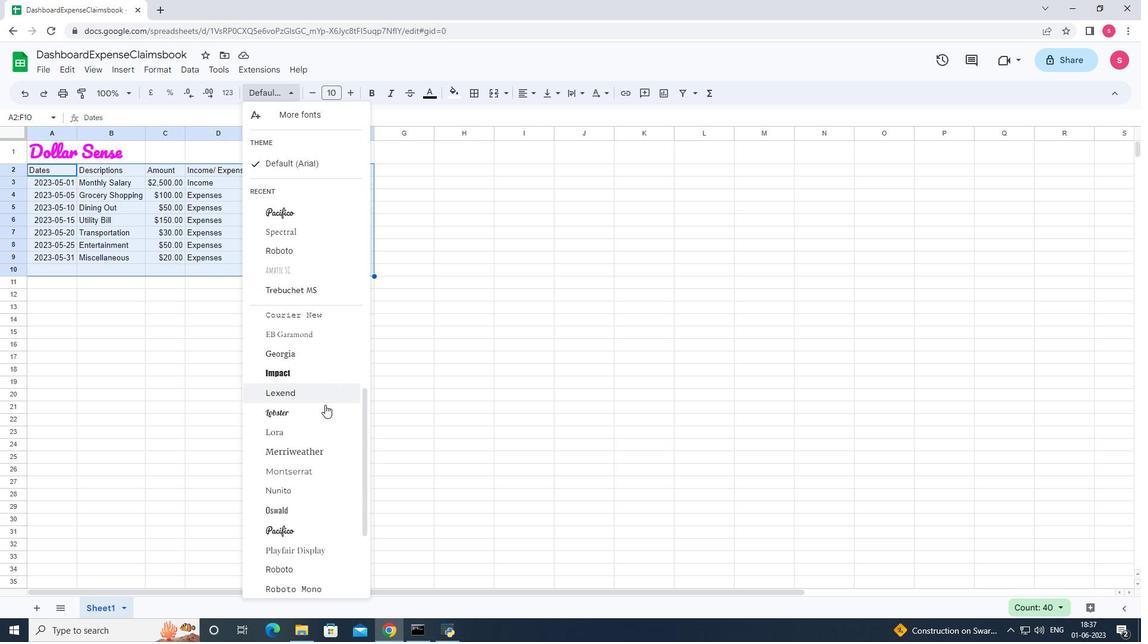 
Action: Mouse scrolled (325, 404) with delta (0, 0)
Screenshot: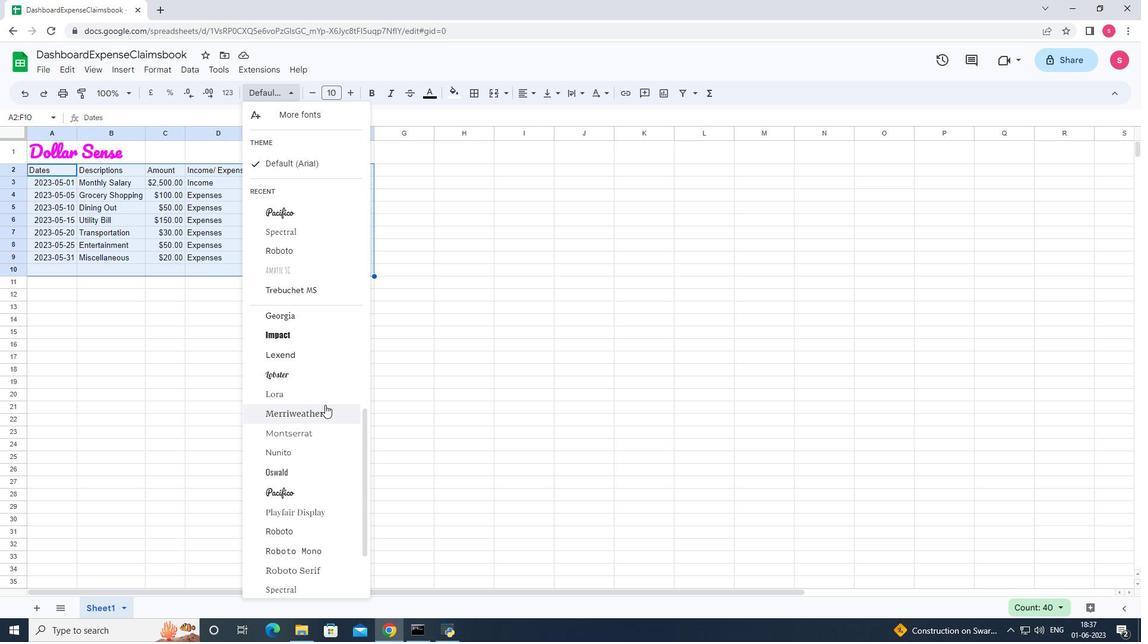 
Action: Mouse moved to (317, 432)
Screenshot: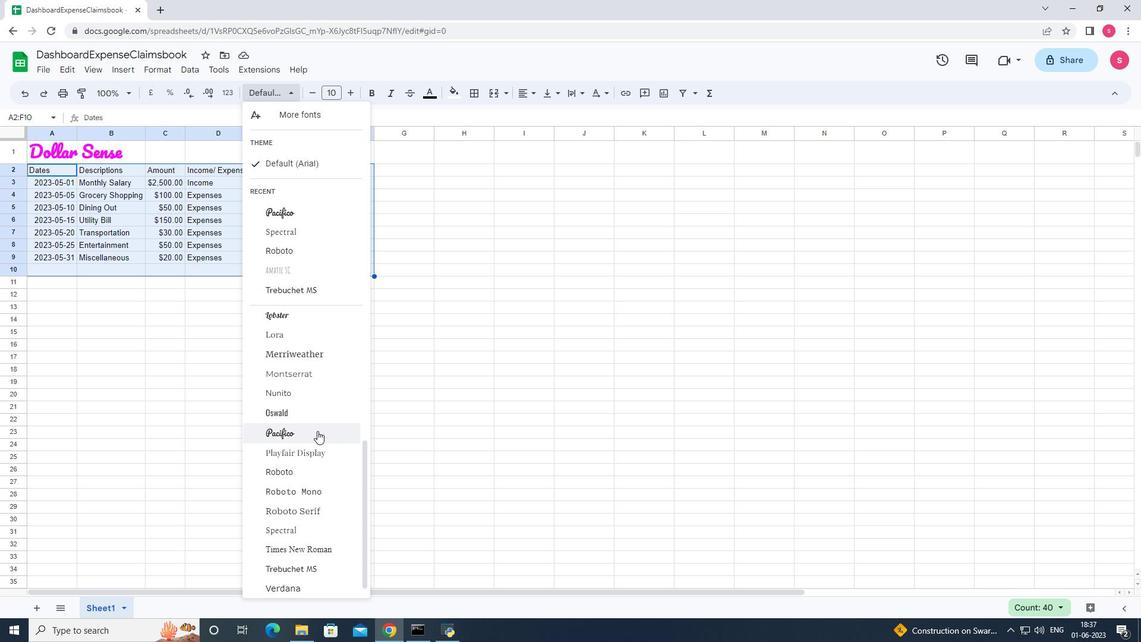 
Action: Mouse pressed left at (317, 432)
Screenshot: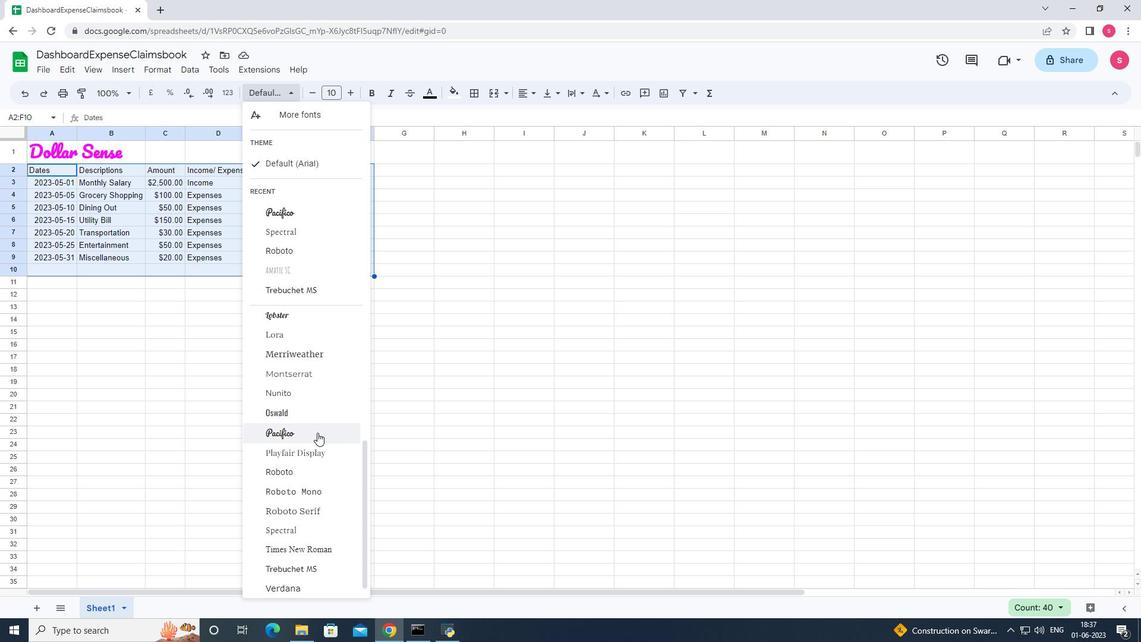 
Action: Mouse moved to (346, 92)
Screenshot: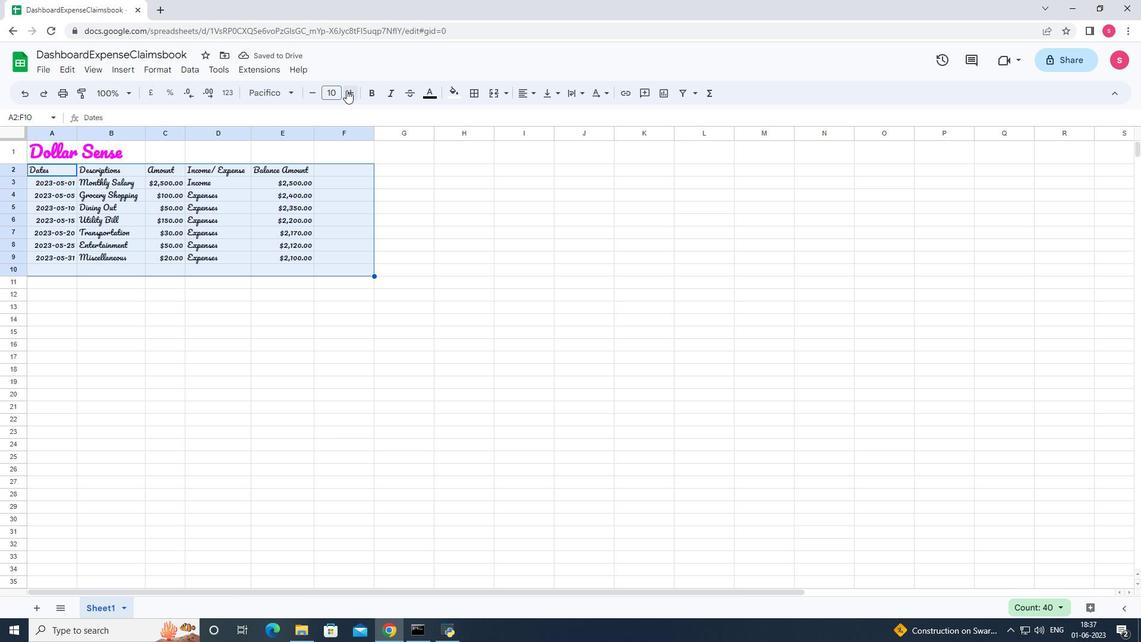 
Action: Mouse pressed left at (346, 92)
Screenshot: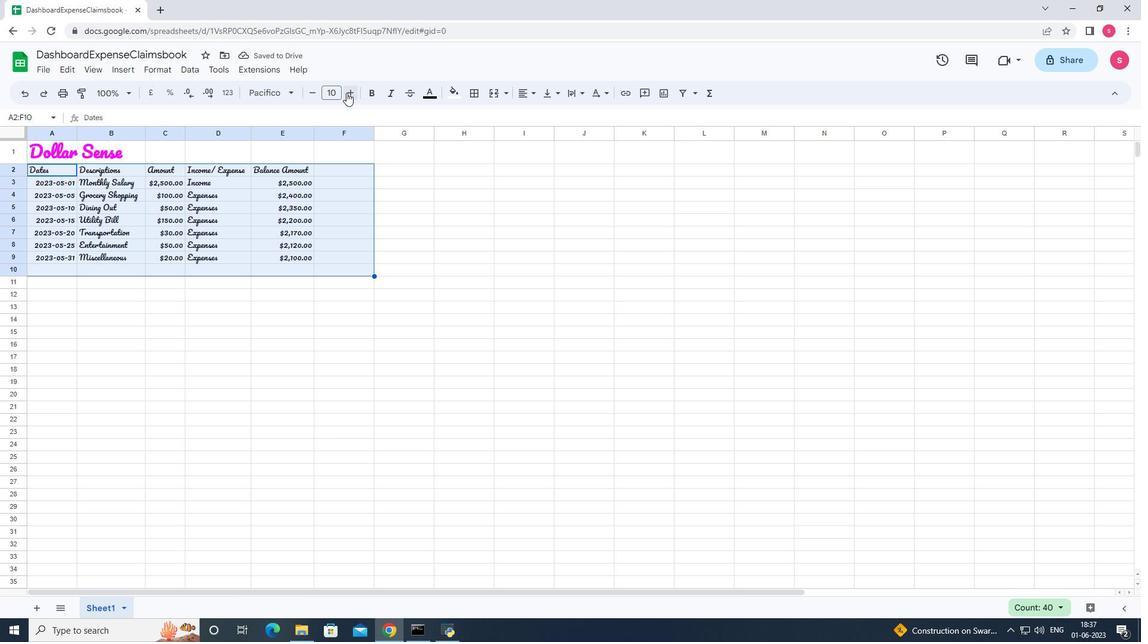 
Action: Mouse pressed left at (346, 92)
Screenshot: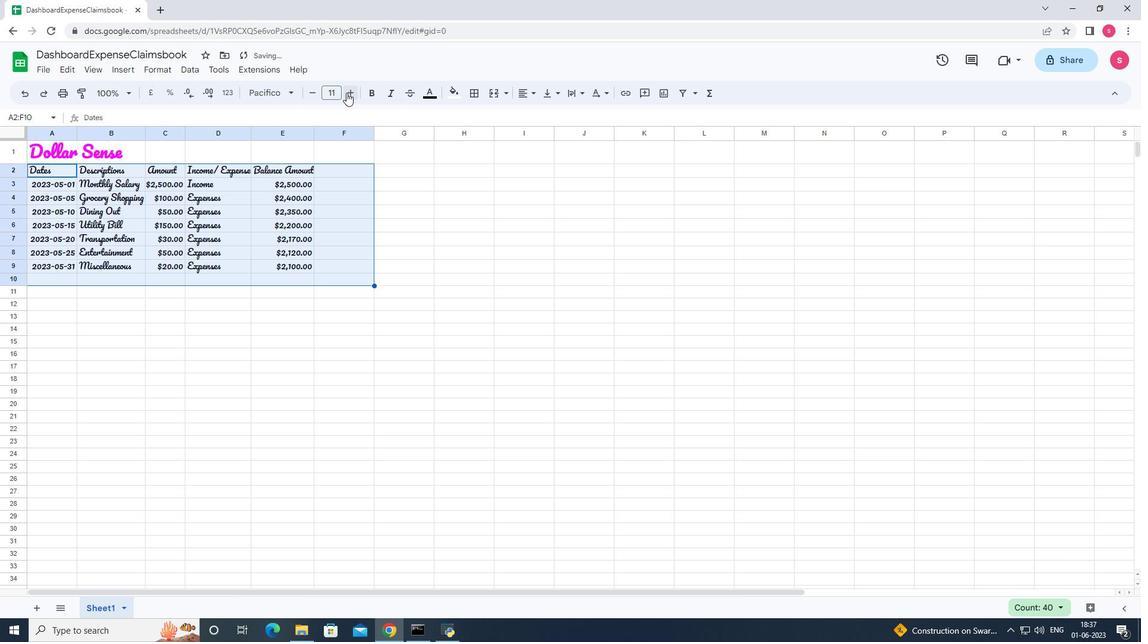 
Action: Mouse pressed left at (346, 92)
Screenshot: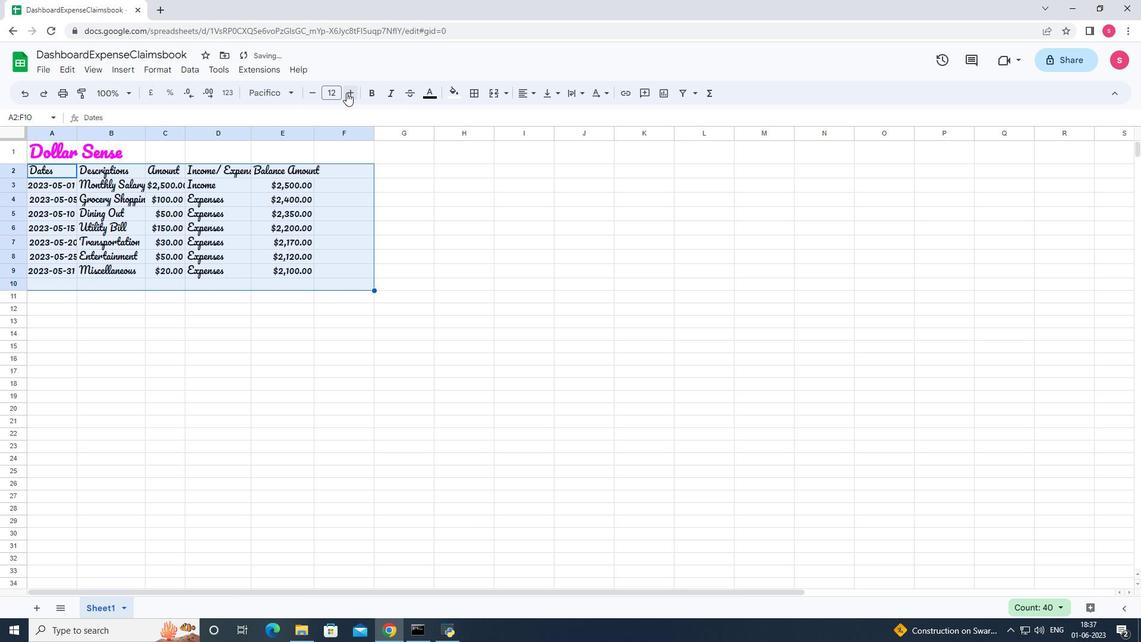 
Action: Mouse pressed left at (346, 92)
Screenshot: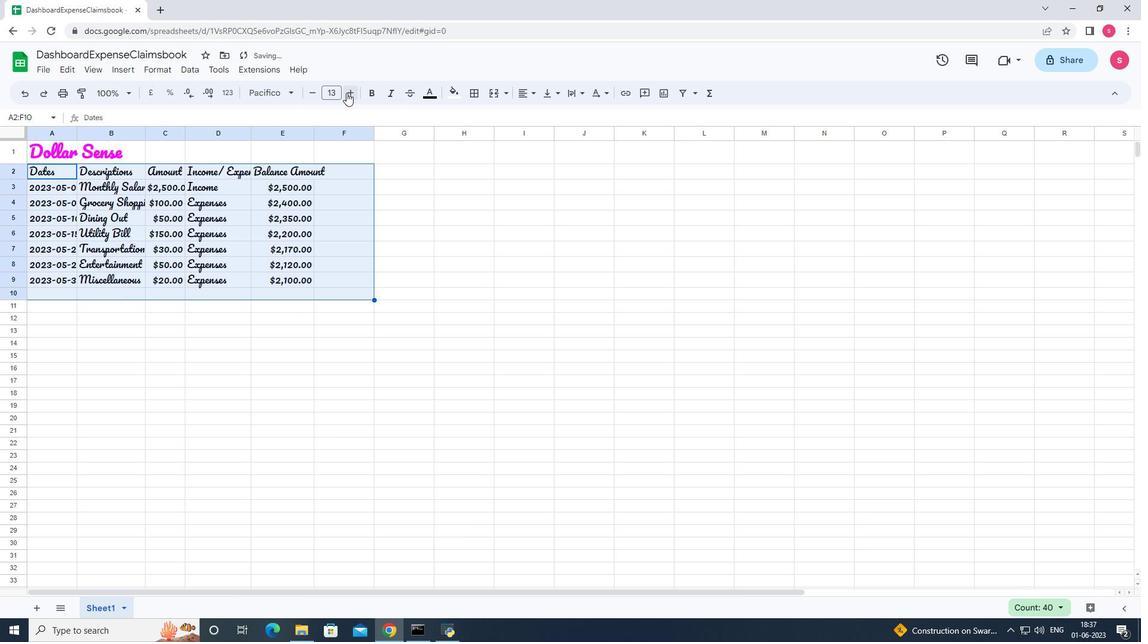 
Action: Mouse moved to (524, 310)
Screenshot: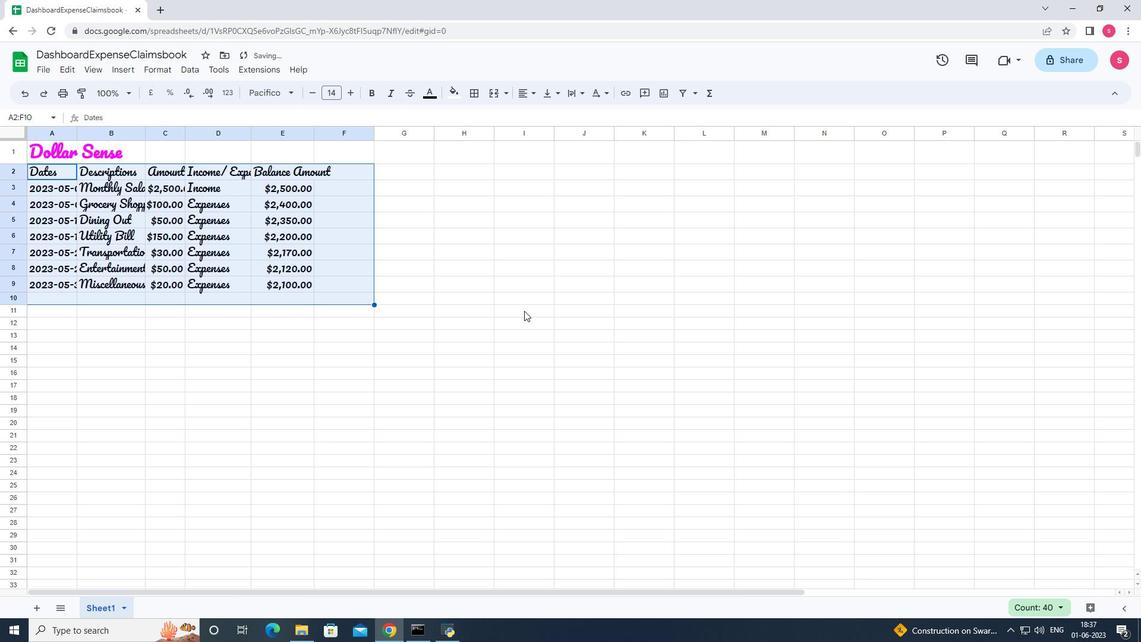 
Action: Mouse pressed left at (524, 310)
Screenshot: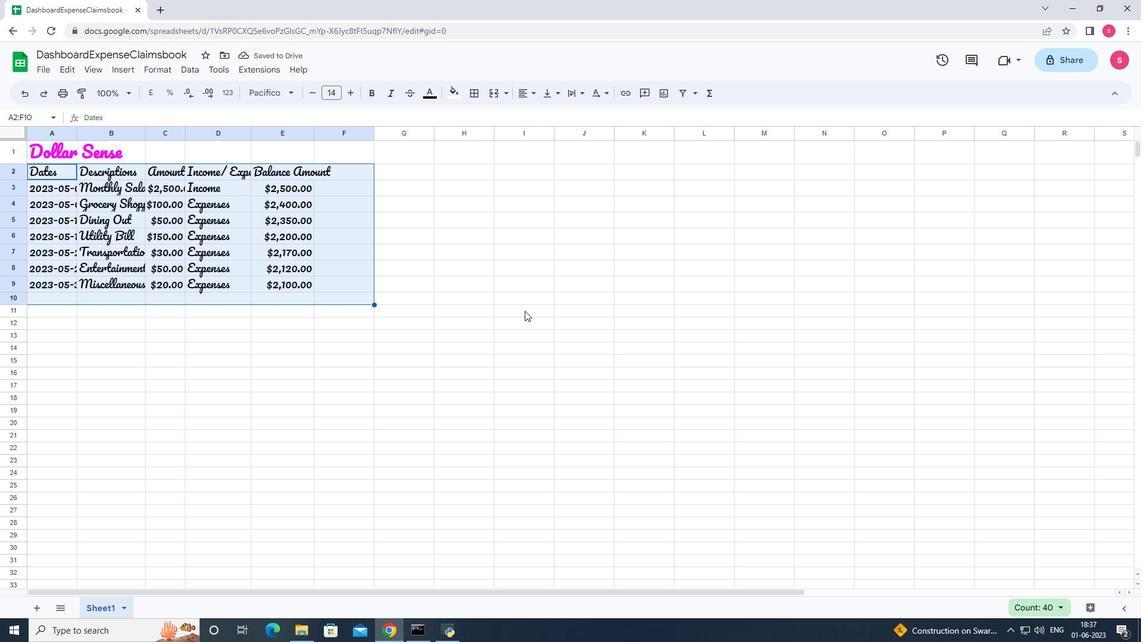 
Action: Mouse moved to (31, 150)
Screenshot: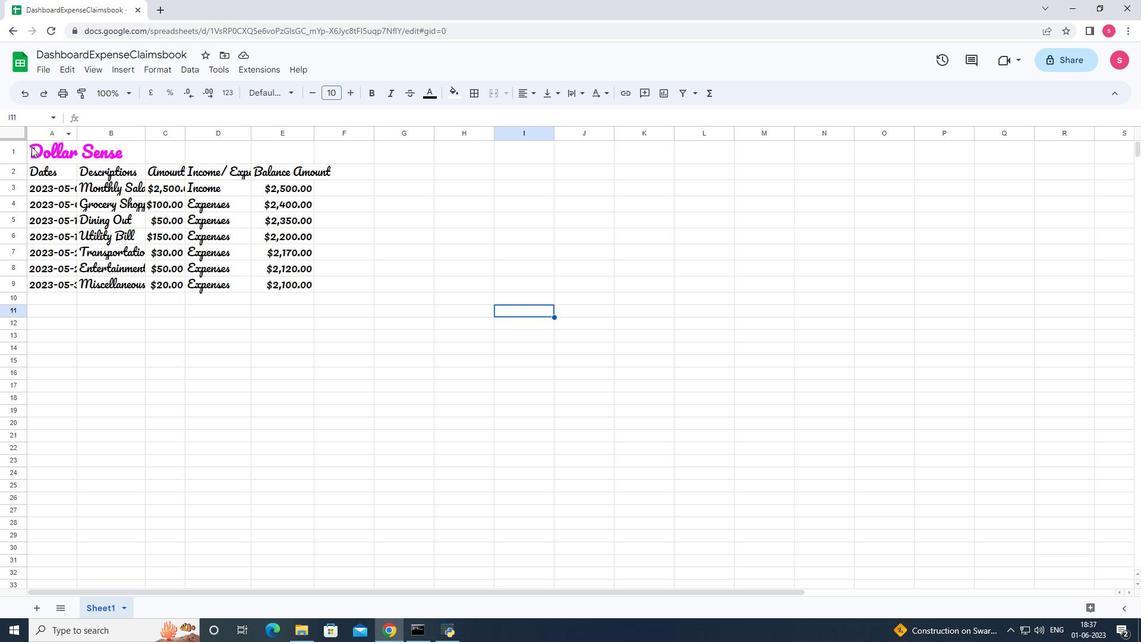 
Action: Mouse pressed left at (31, 150)
Screenshot: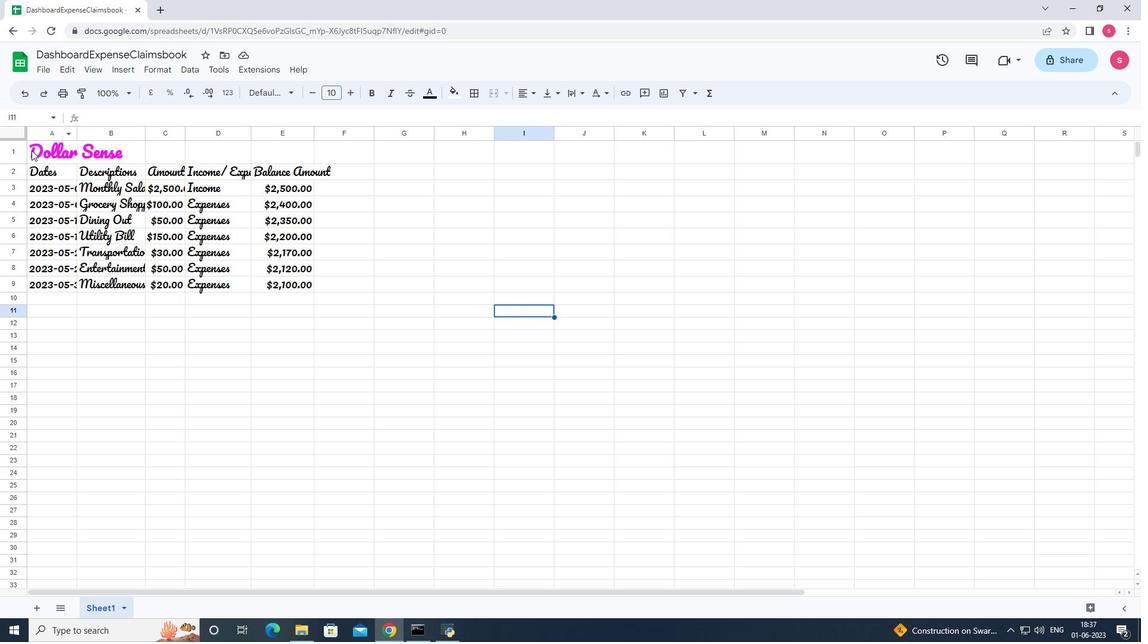 
Action: Mouse moved to (524, 96)
Screenshot: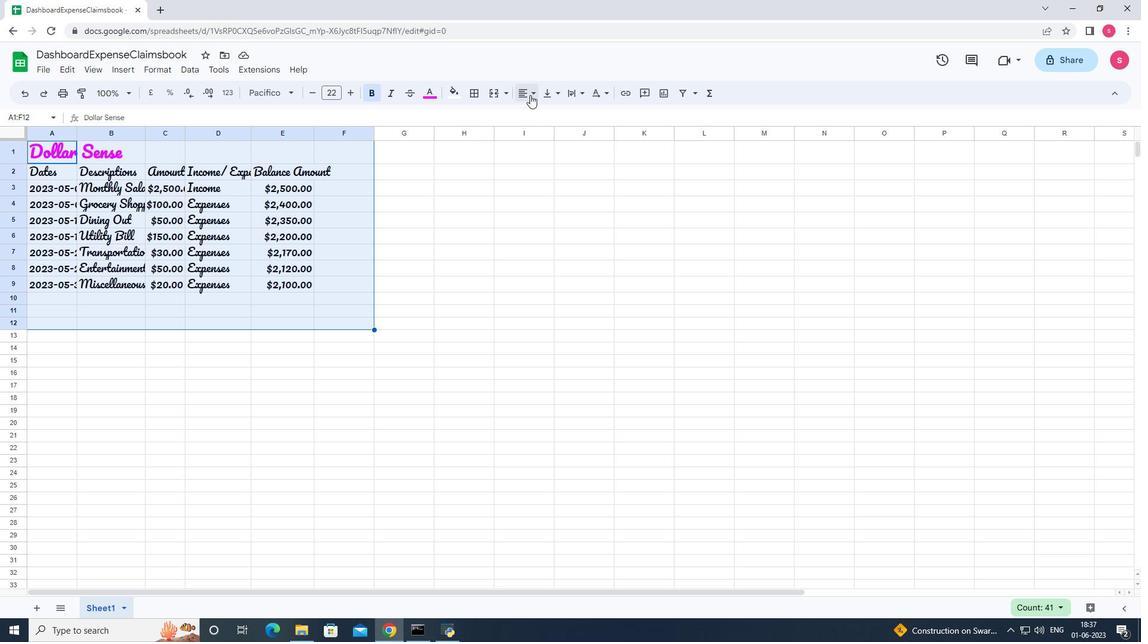 
Action: Mouse pressed left at (524, 96)
Screenshot: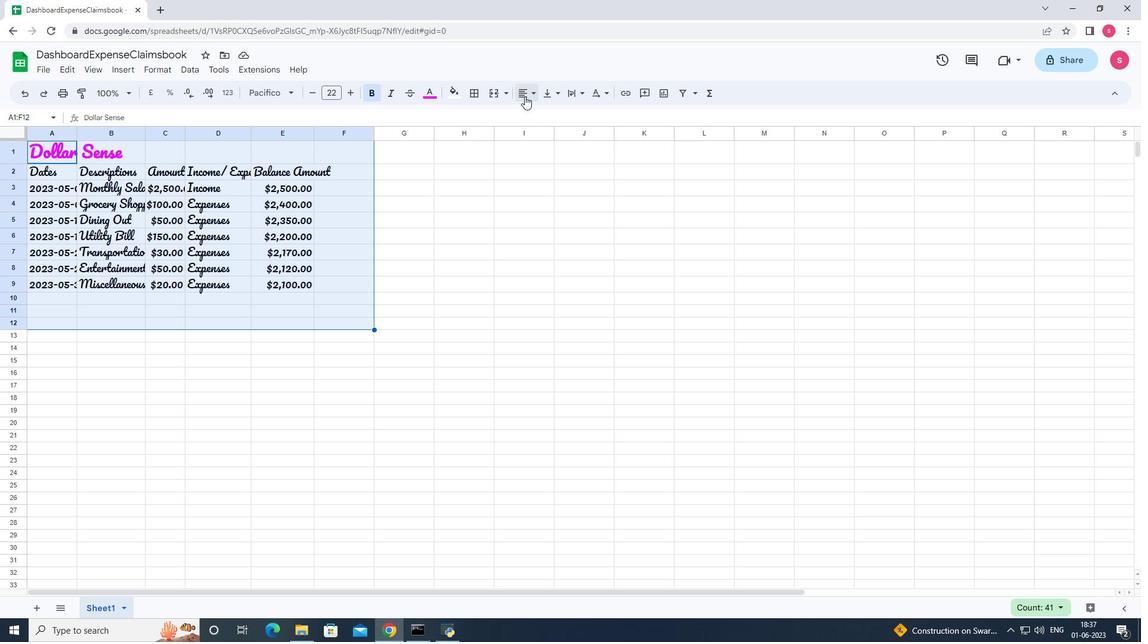 
Action: Mouse moved to (558, 117)
Screenshot: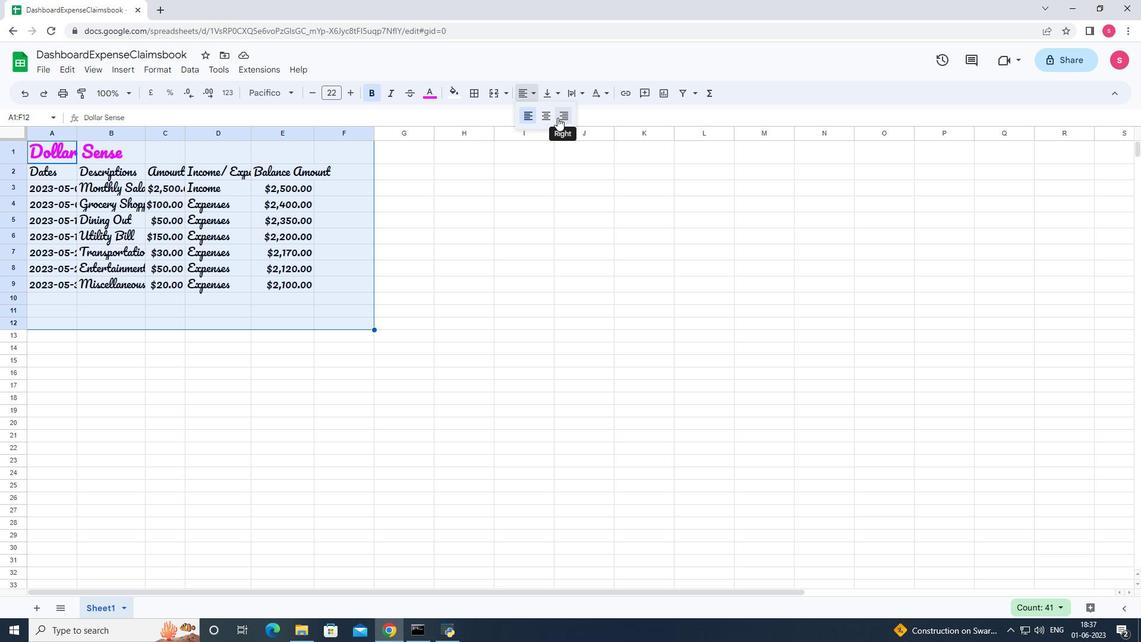 
Action: Mouse pressed left at (558, 117)
Screenshot: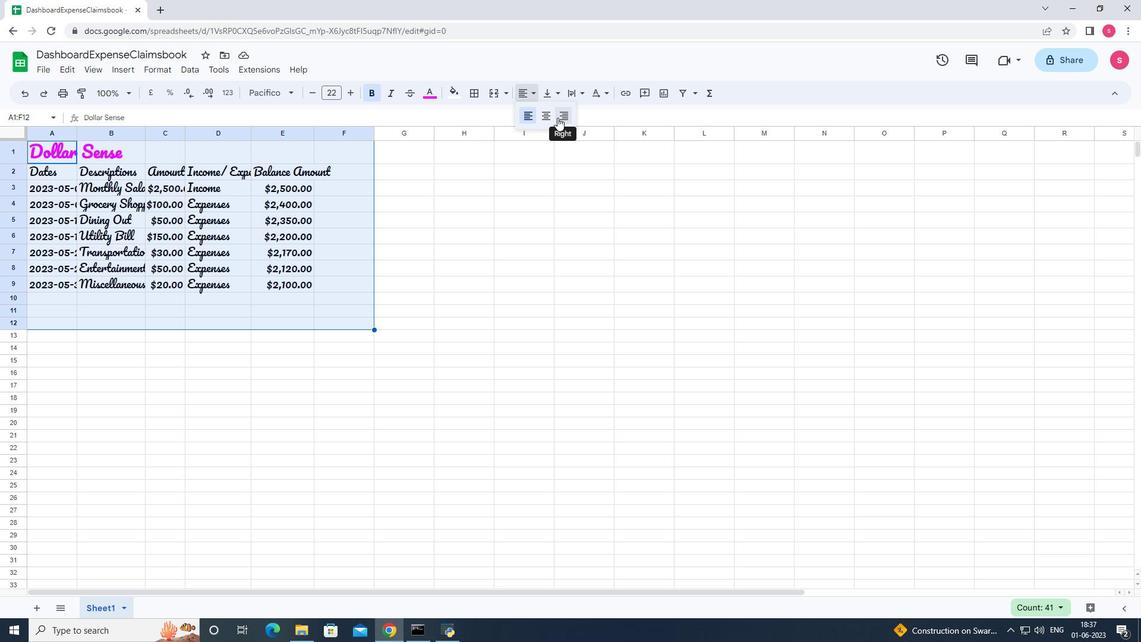 
Action: Mouse moved to (572, 476)
Screenshot: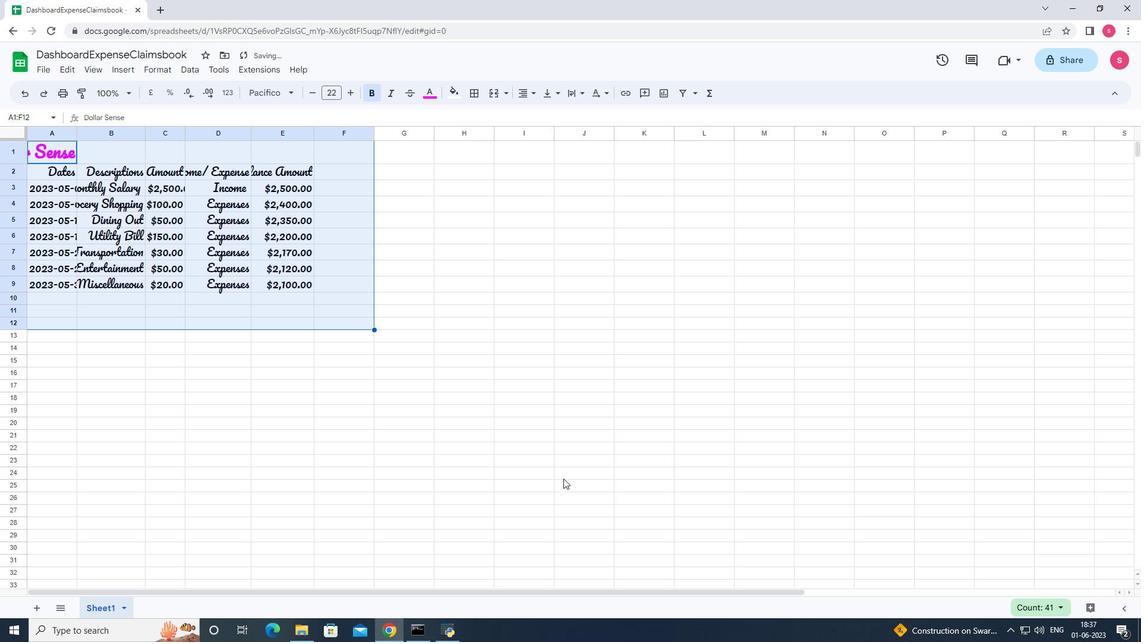 
Action: Mouse pressed left at (572, 476)
Screenshot: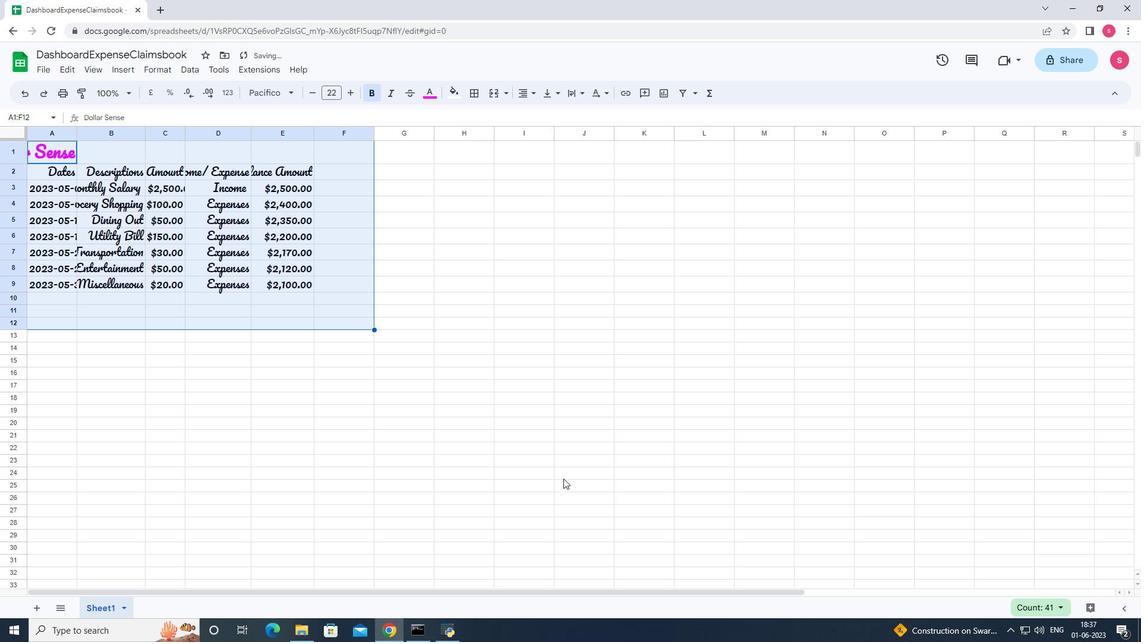
Action: Mouse moved to (77, 136)
Screenshot: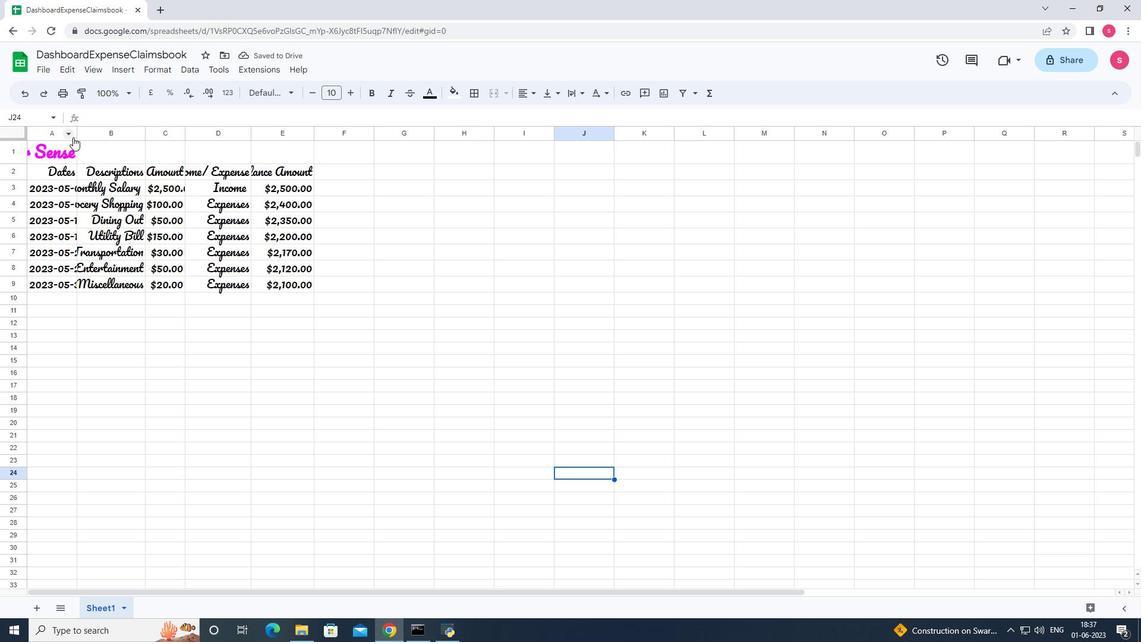 
Action: Mouse pressed left at (77, 136)
Screenshot: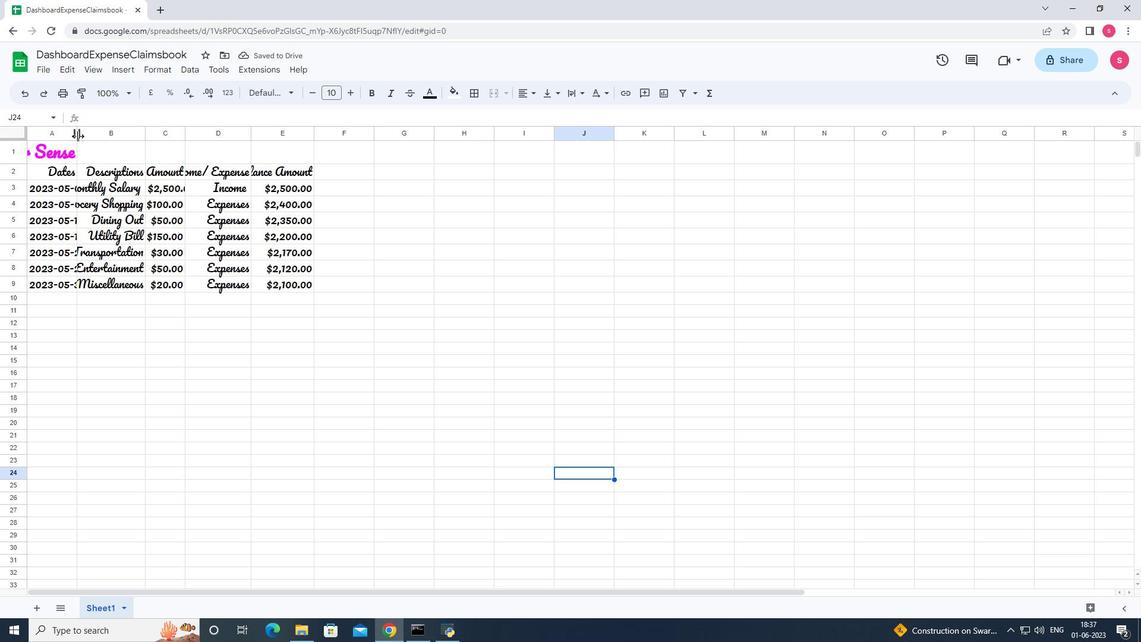 
Action: Mouse pressed left at (77, 136)
Screenshot: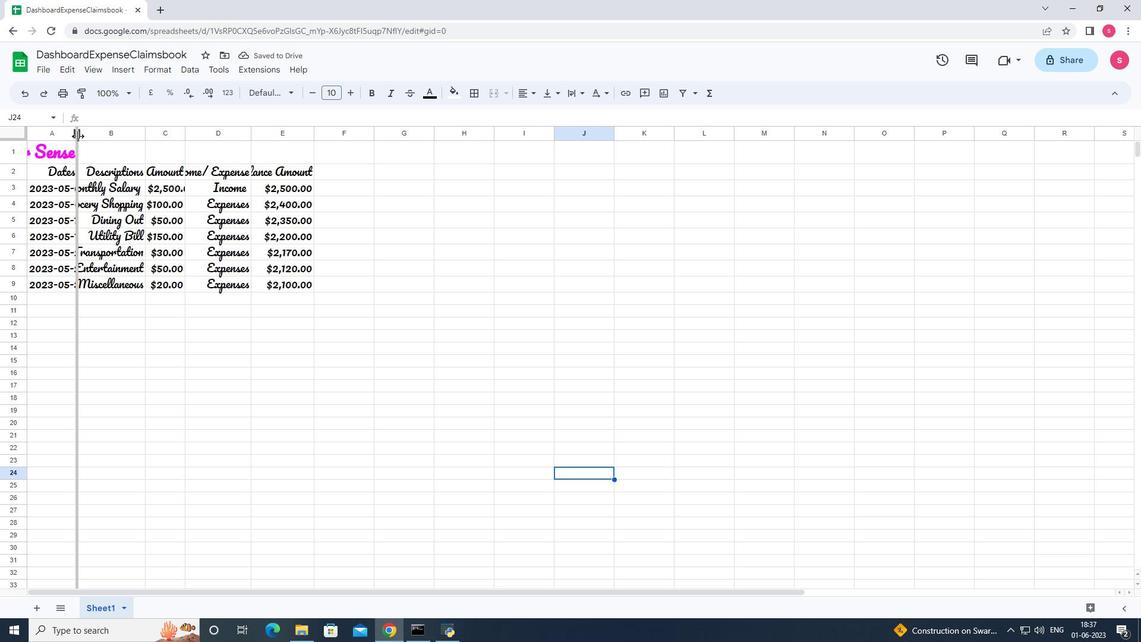 
Action: Mouse moved to (190, 135)
Screenshot: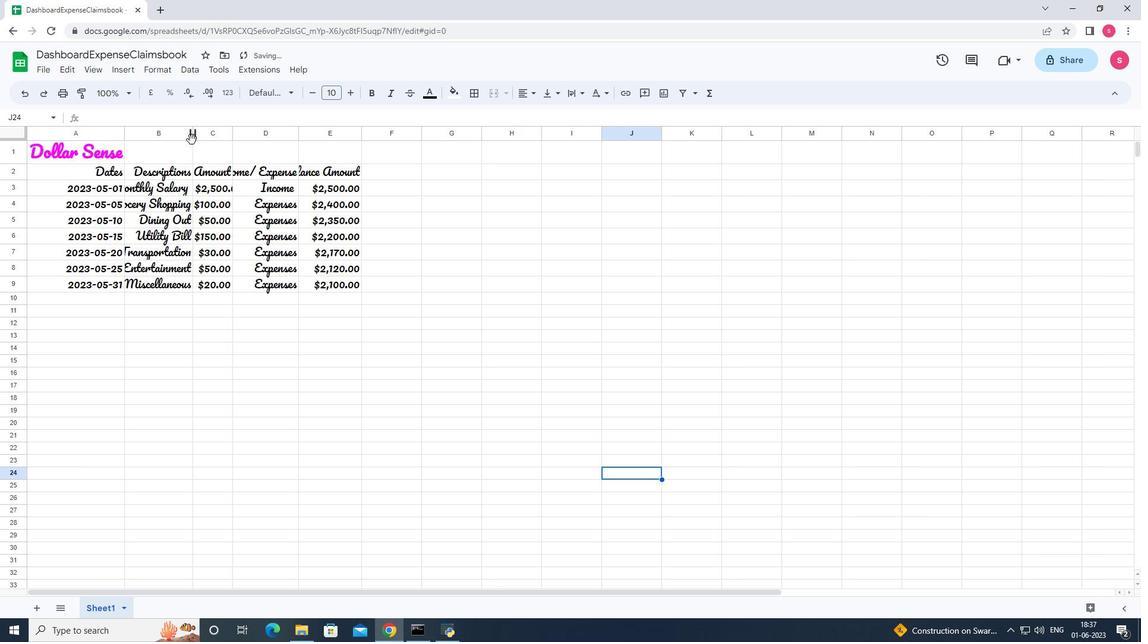 
Action: Mouse pressed left at (190, 135)
Screenshot: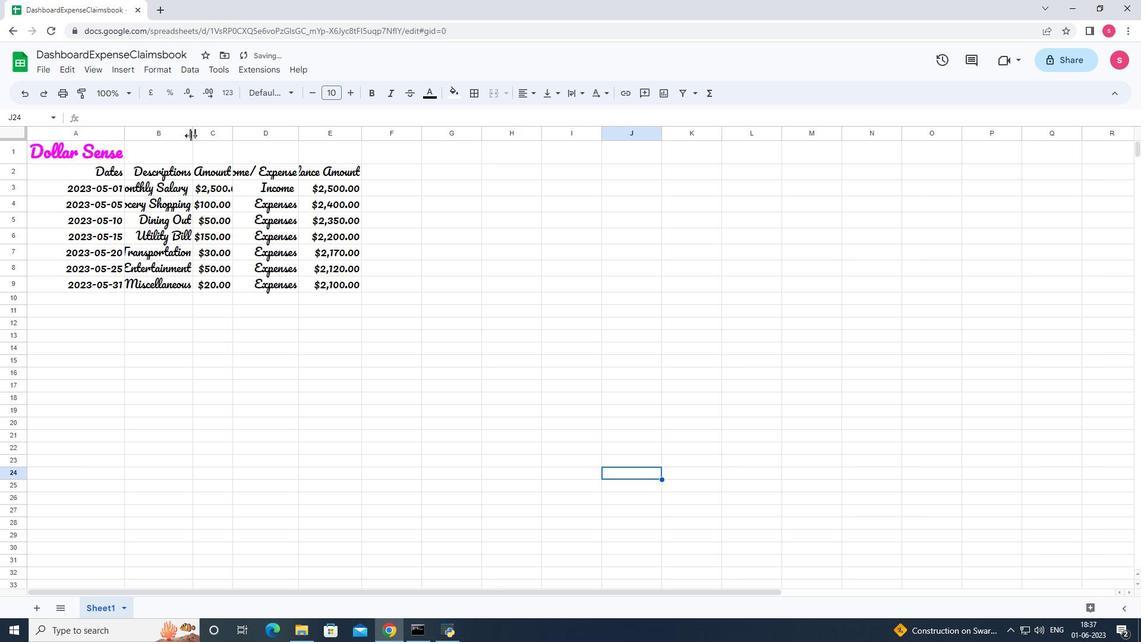 
Action: Mouse pressed left at (190, 135)
Screenshot: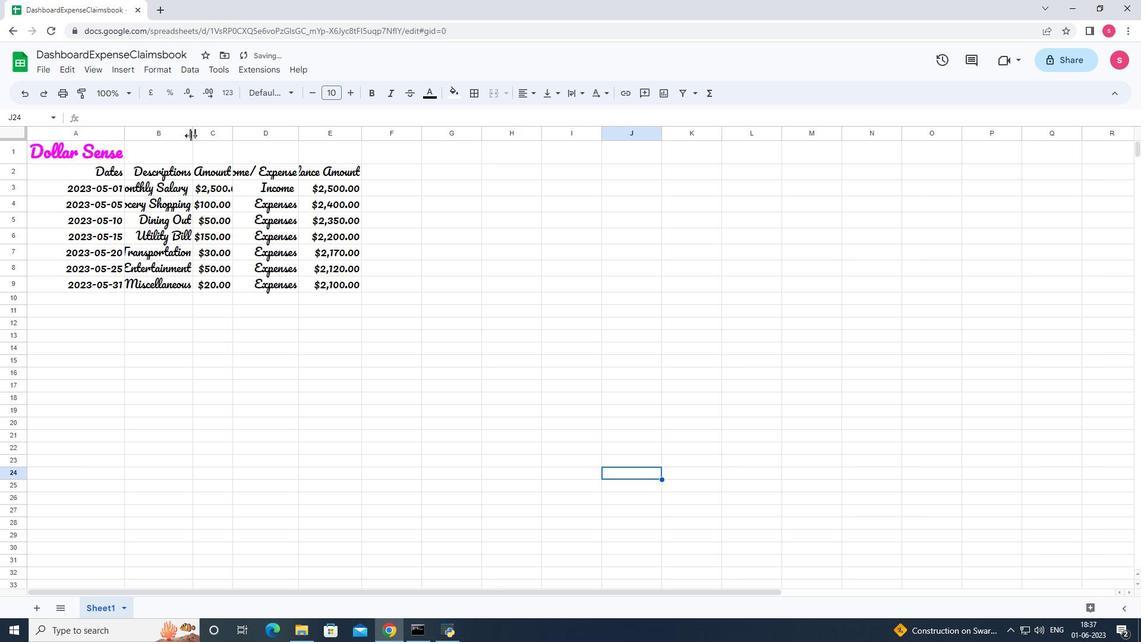
Action: Mouse moved to (250, 135)
Screenshot: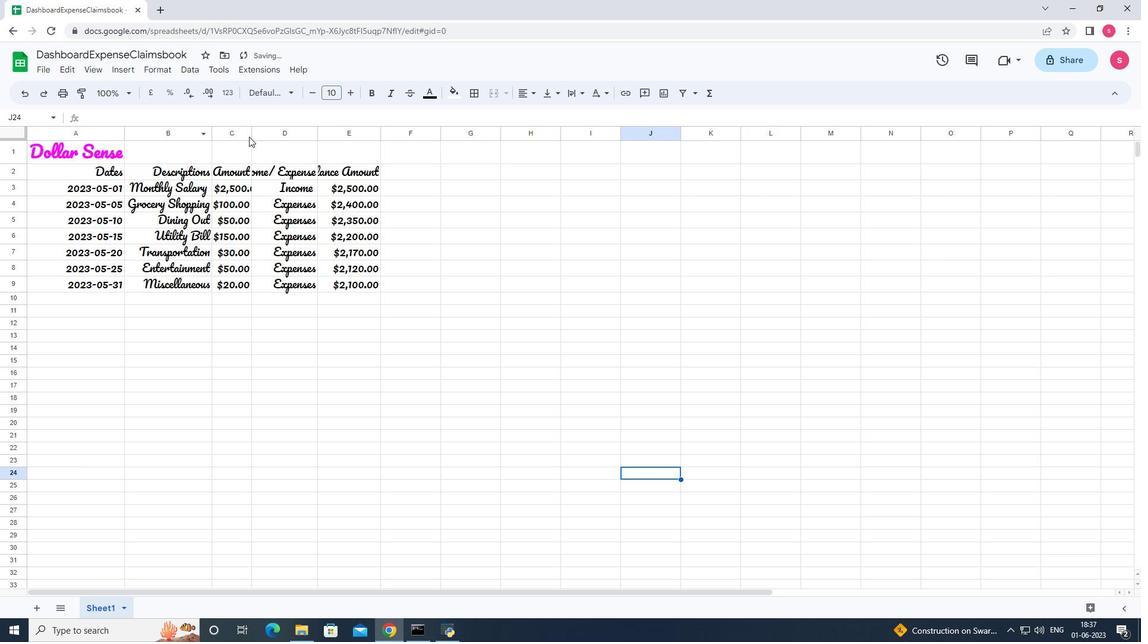 
Action: Mouse pressed left at (250, 135)
Screenshot: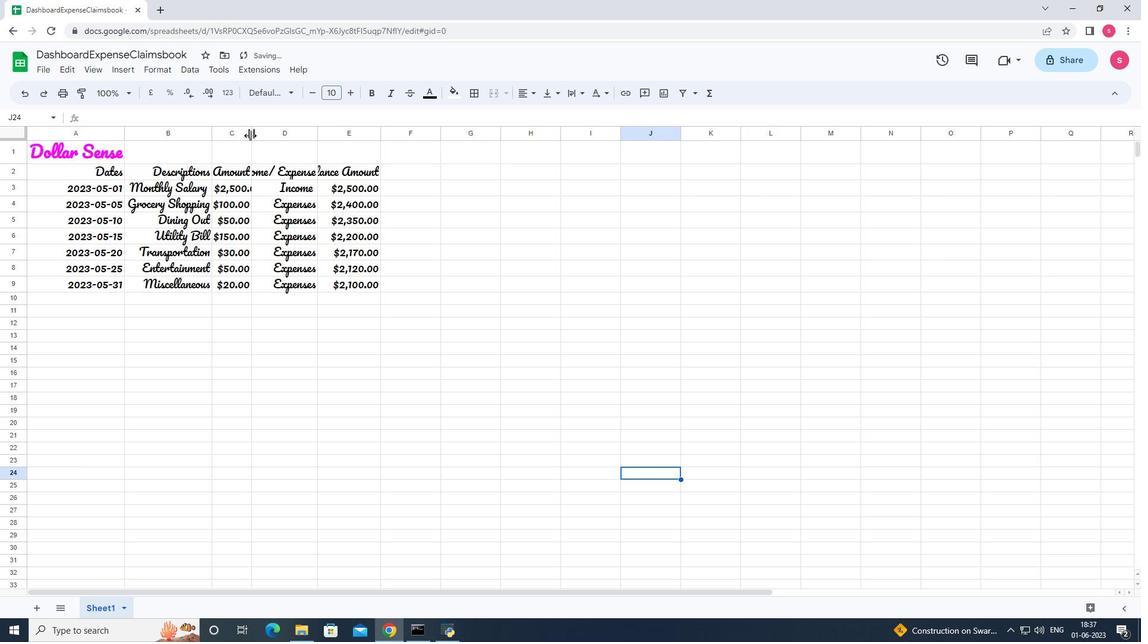 
Action: Mouse pressed left at (250, 135)
Screenshot: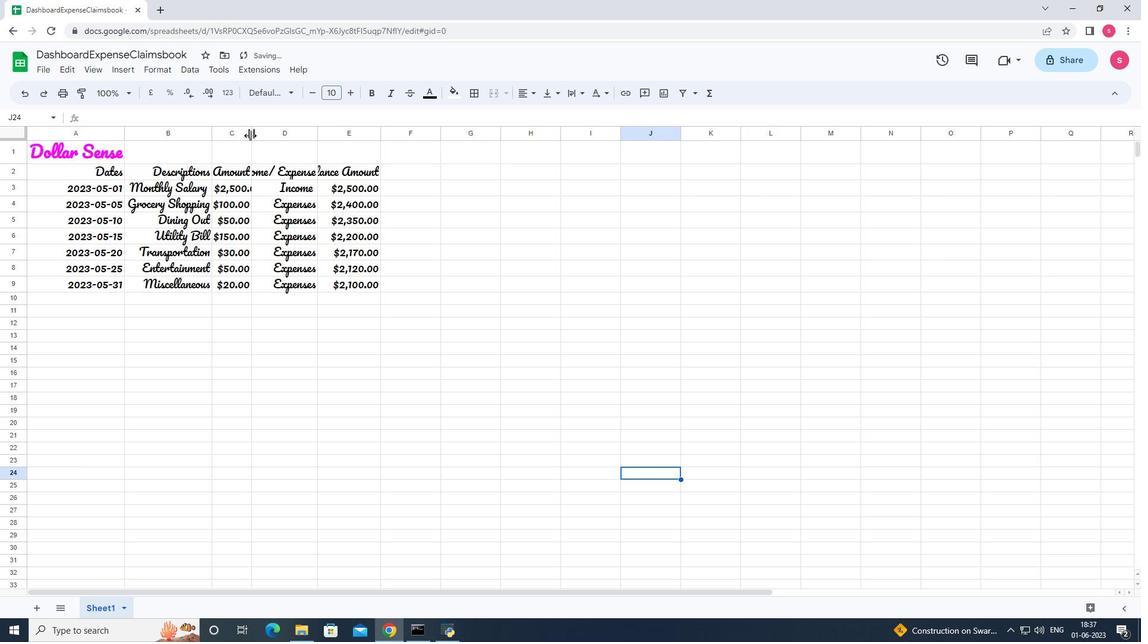 
Action: Mouse moved to (330, 130)
Screenshot: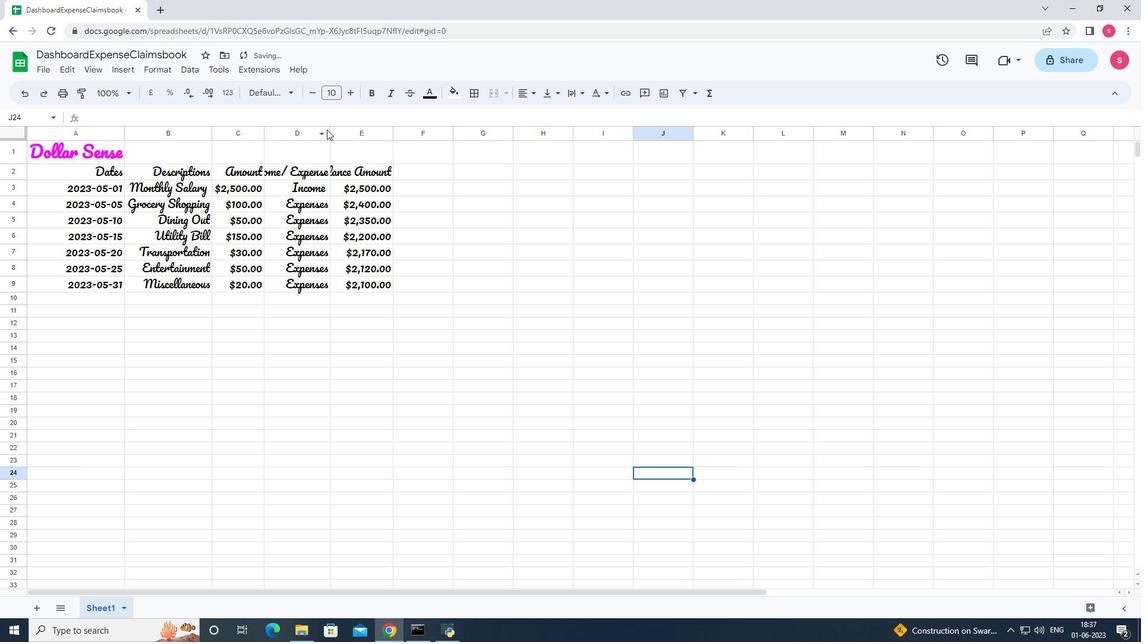 
Action: Mouse pressed left at (330, 130)
Screenshot: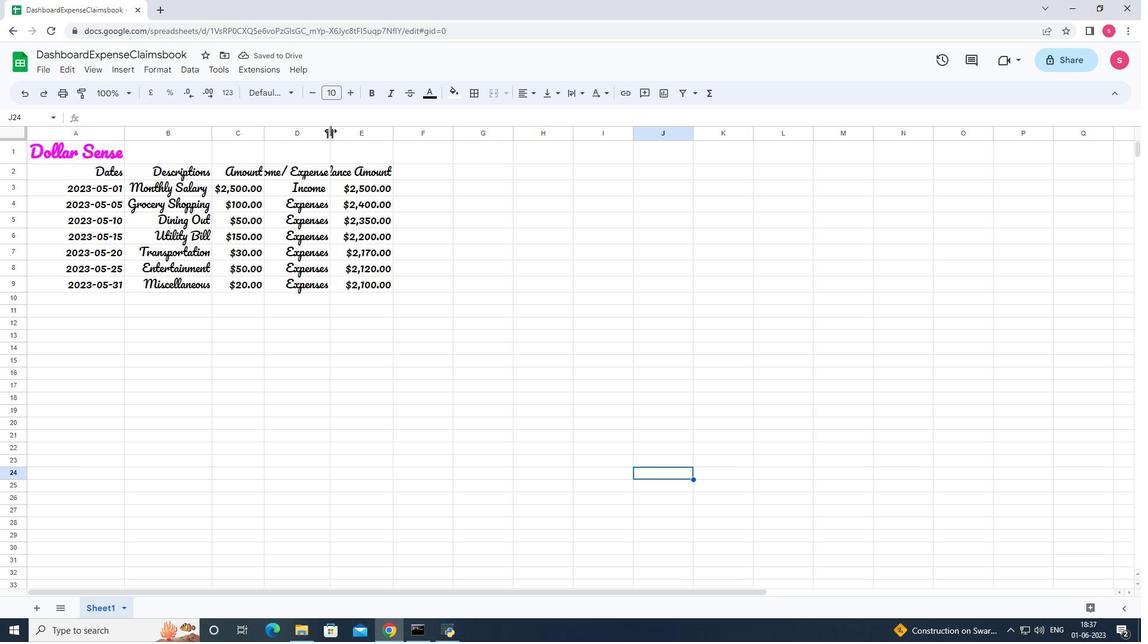 
Action: Mouse pressed left at (330, 130)
Screenshot: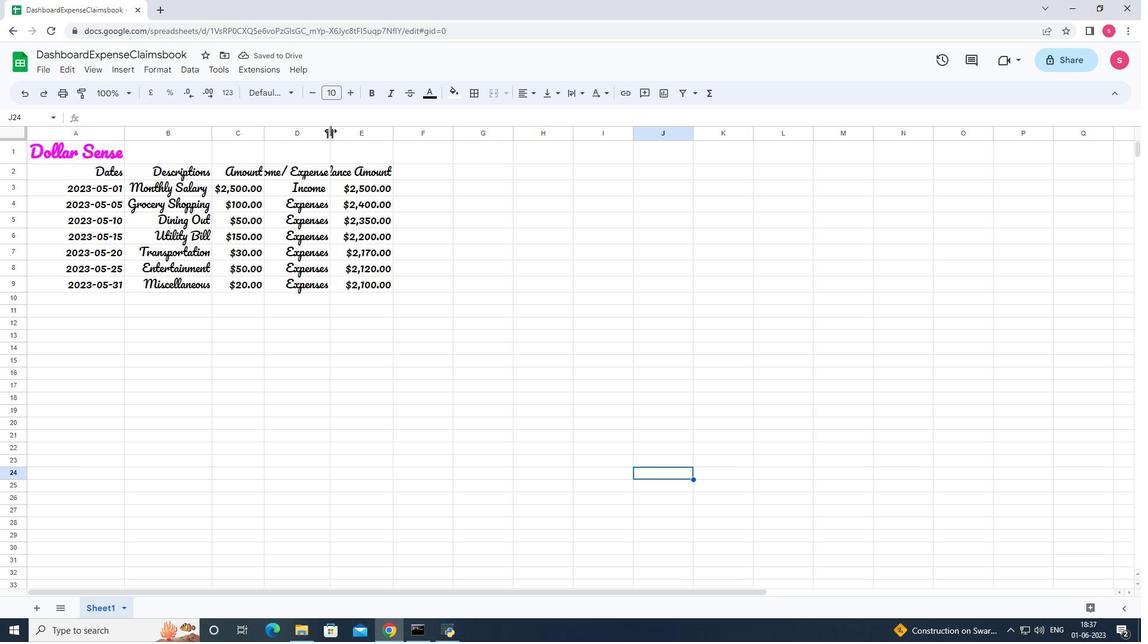 
Action: Mouse moved to (410, 133)
Screenshot: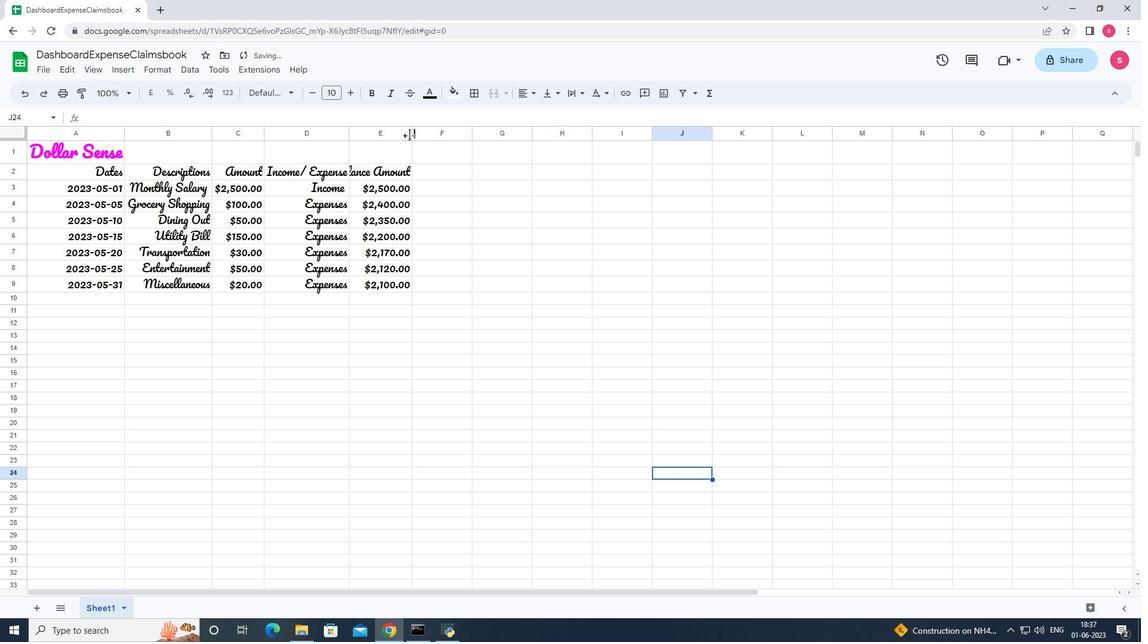 
Action: Mouse pressed left at (410, 133)
Screenshot: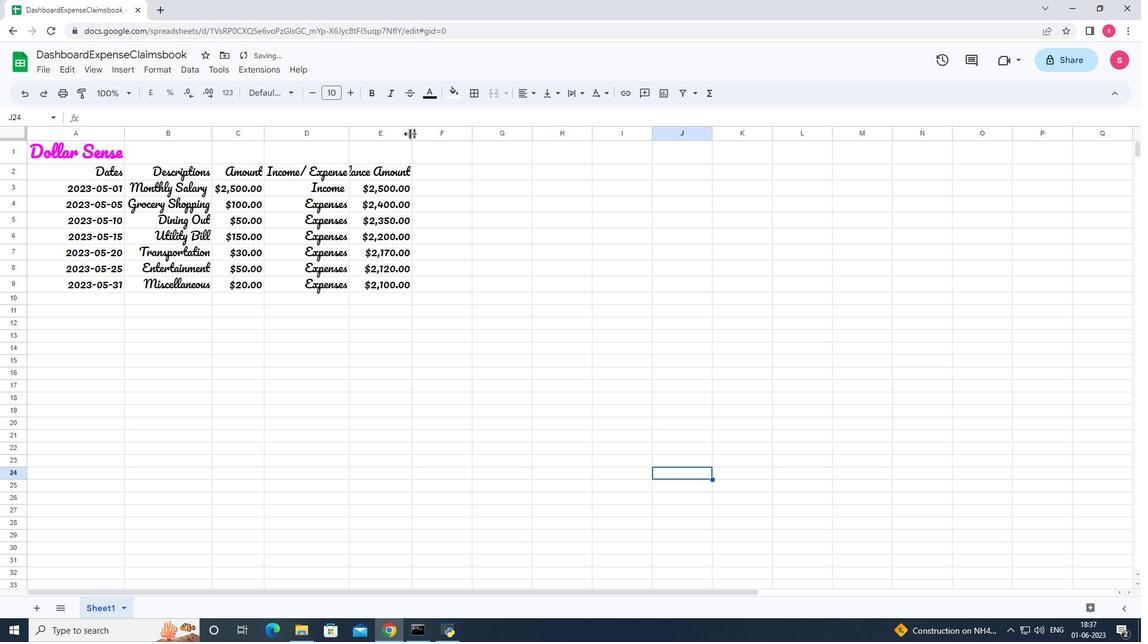 
Action: Mouse pressed left at (410, 133)
Screenshot: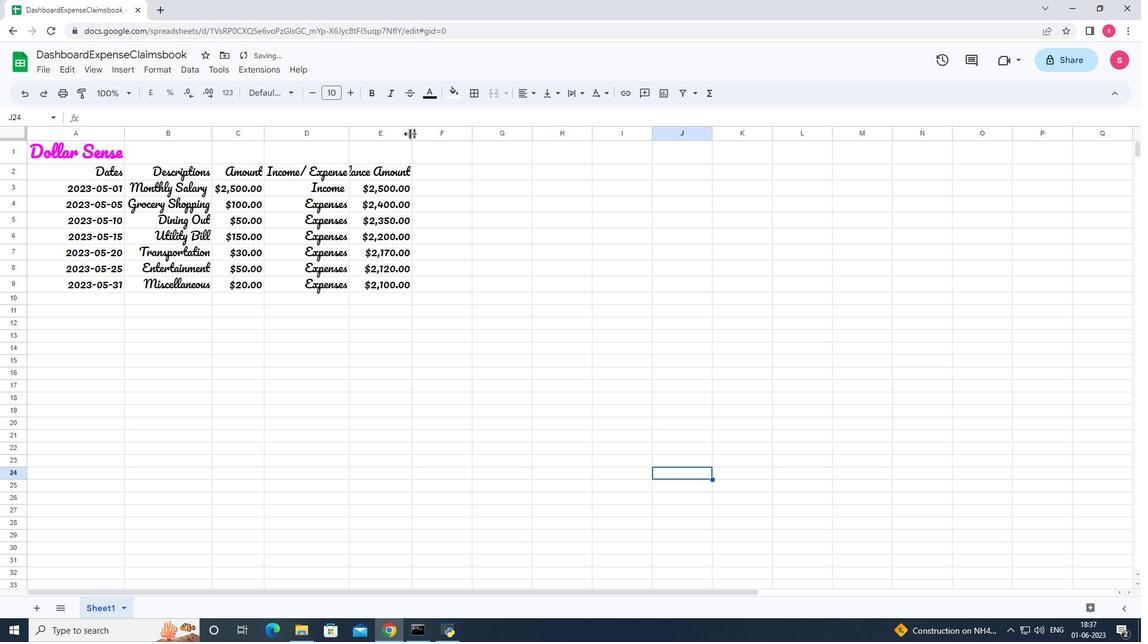 
Action: Mouse moved to (529, 315)
Screenshot: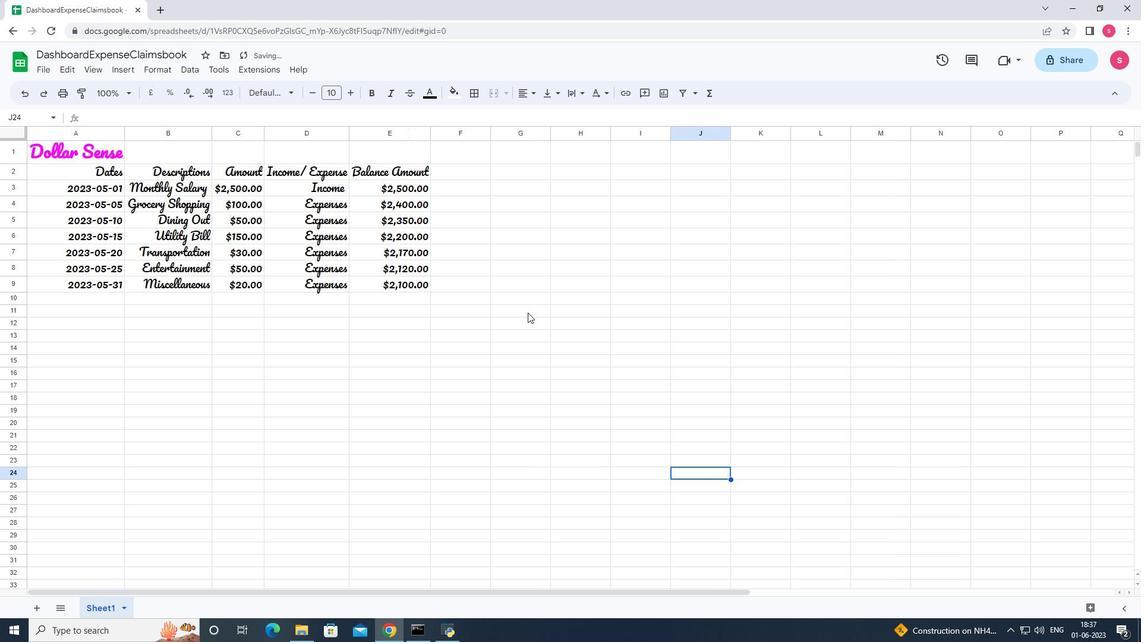 
Action: Mouse pressed left at (529, 315)
Screenshot: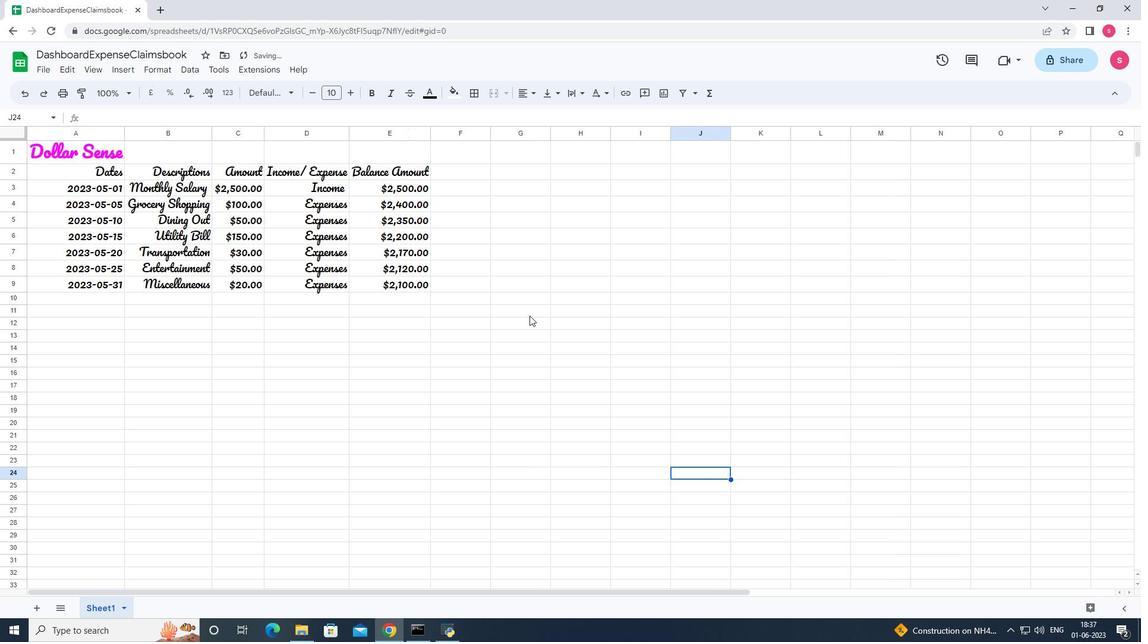 
Action: Mouse moved to (535, 331)
Screenshot: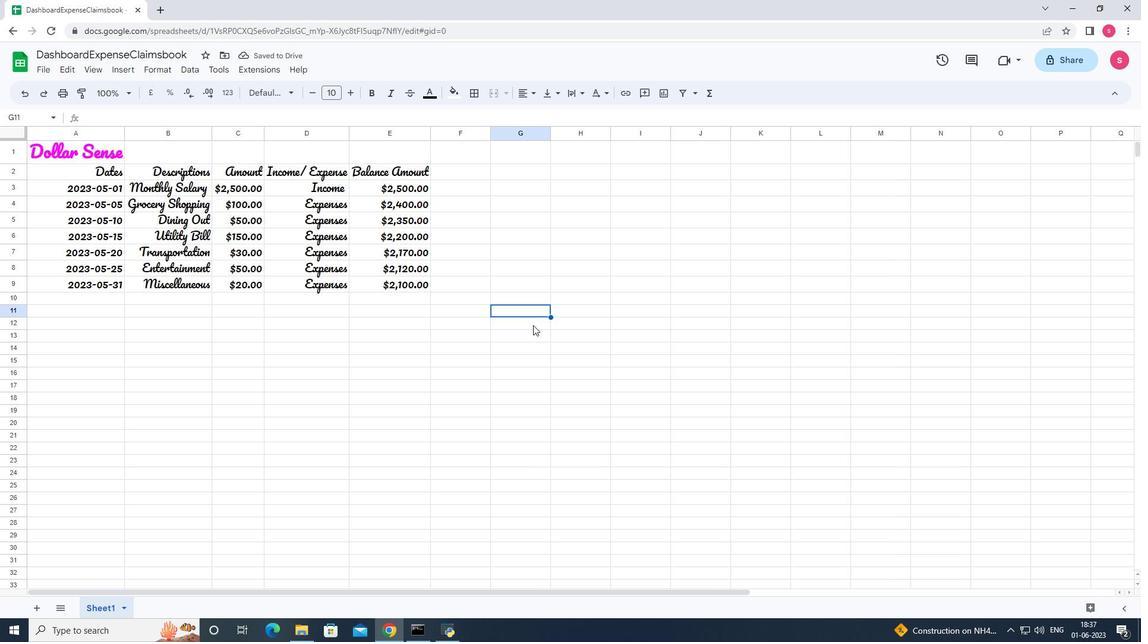 
Action: Key pressed ctrl+S
Screenshot: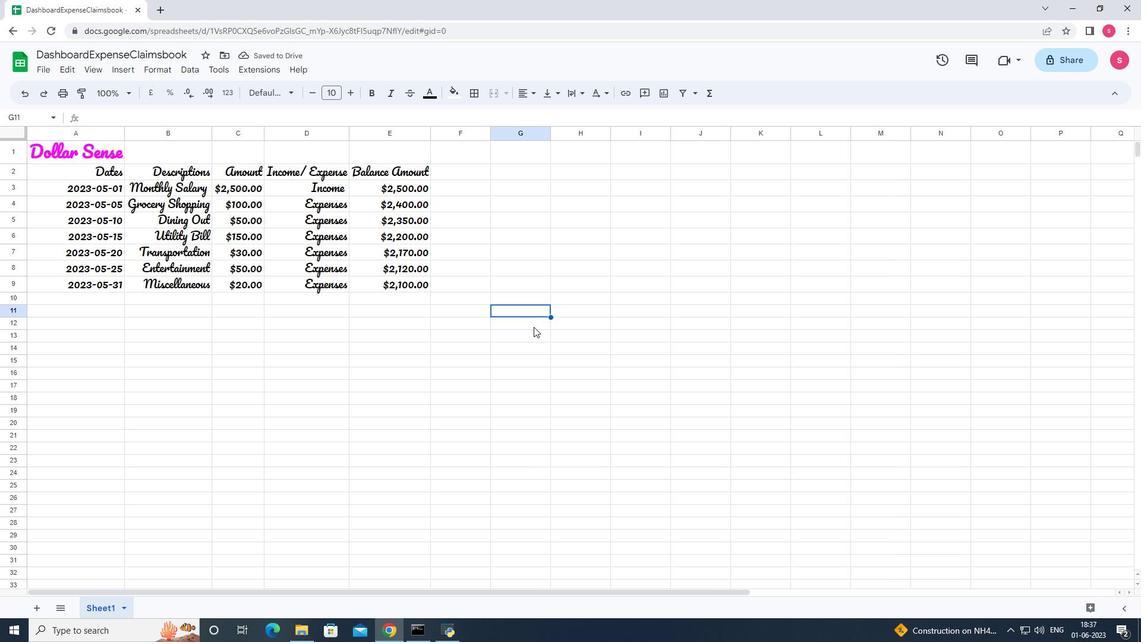 
Action: Mouse moved to (533, 338)
Screenshot: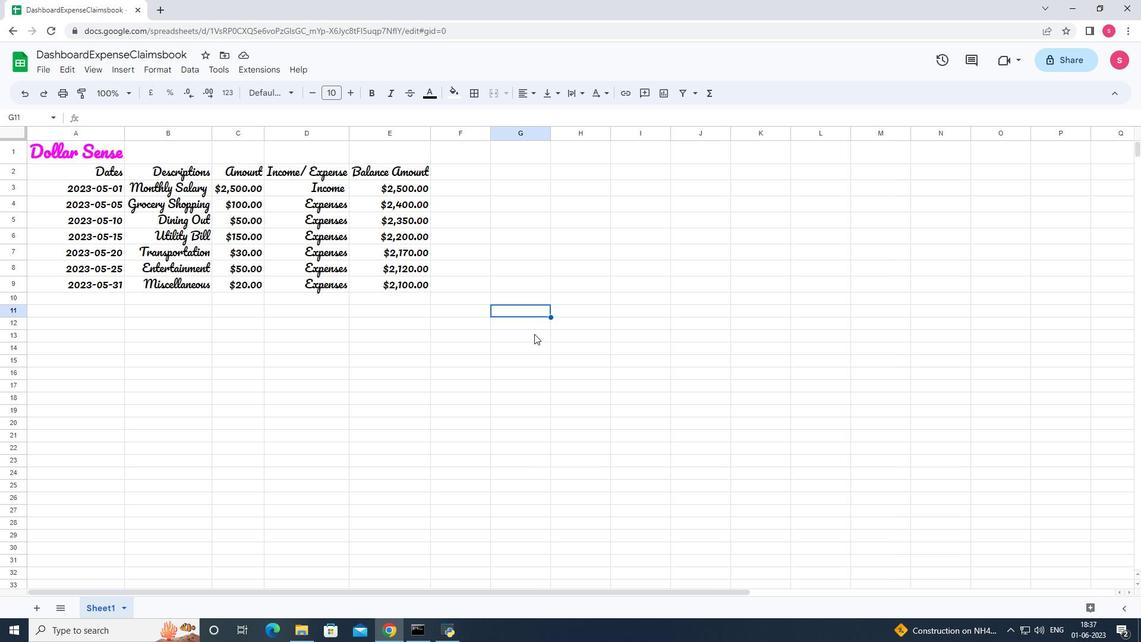 
